 Task: Add an event with the title Second Interview with IrvinI, date '2024/03/03', time 9:40 AM to 11:40 AMand add a description: Problem-Solving Activities aims to develop the problem-solving capabilities of your team members, enhance collaboration, and foster a culture of innovation within your organization. By immersing themselves in these activities, participants will gain valuable insights, strengthen their problem-solving skills, and develop a shared sense of purpose and accomplishment., put the event into Green category . Add location for the event as: 123 Santorini Beaches, Santorini, Greece, logged in from the account softage.10@softage.netand send the event invitation to softage.8@softage.net and softage.9@softage.net. Set a reminder for the event 1 hour before
Action: Mouse moved to (87, 117)
Screenshot: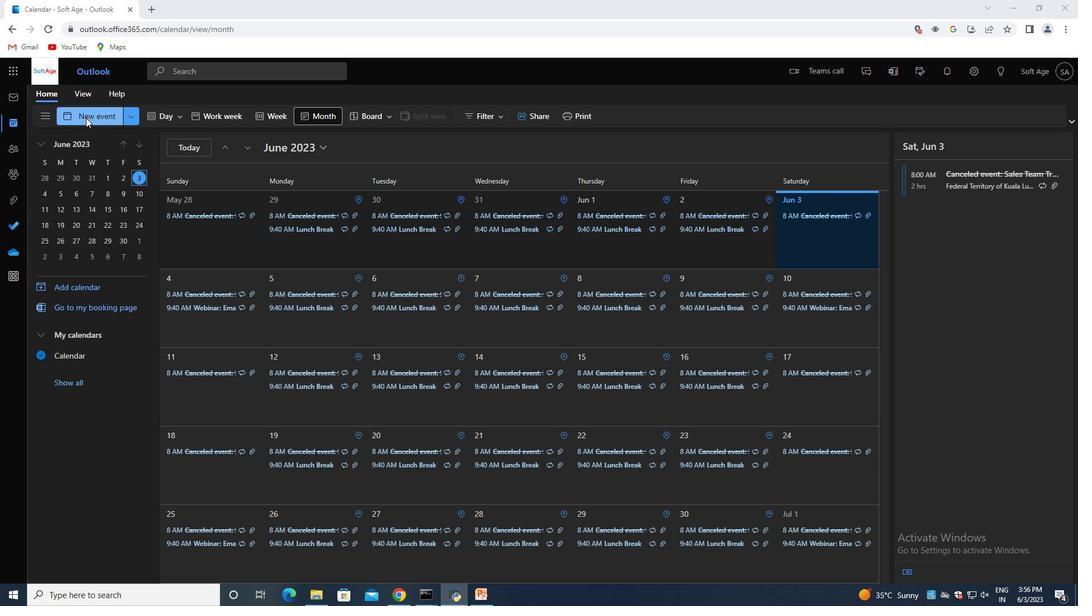 
Action: Mouse pressed left at (87, 117)
Screenshot: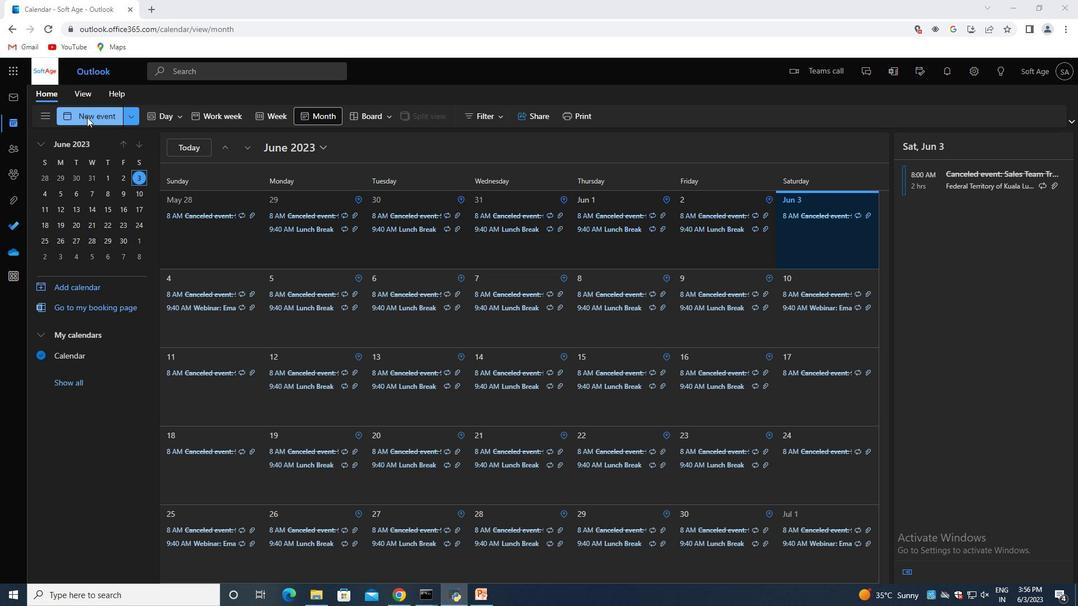 
Action: Mouse moved to (285, 184)
Screenshot: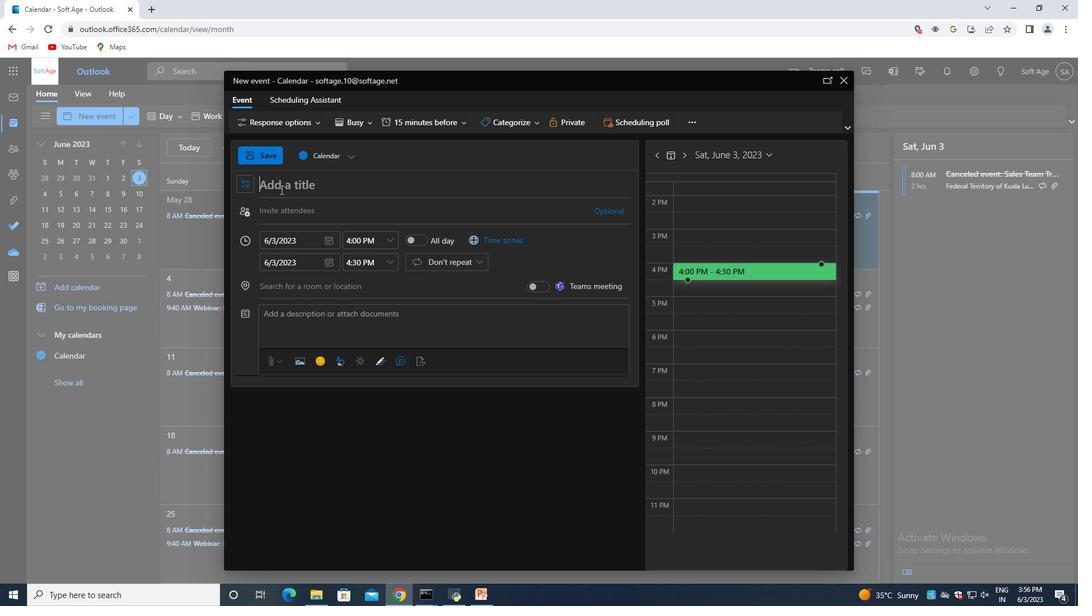 
Action: Mouse pressed left at (285, 184)
Screenshot: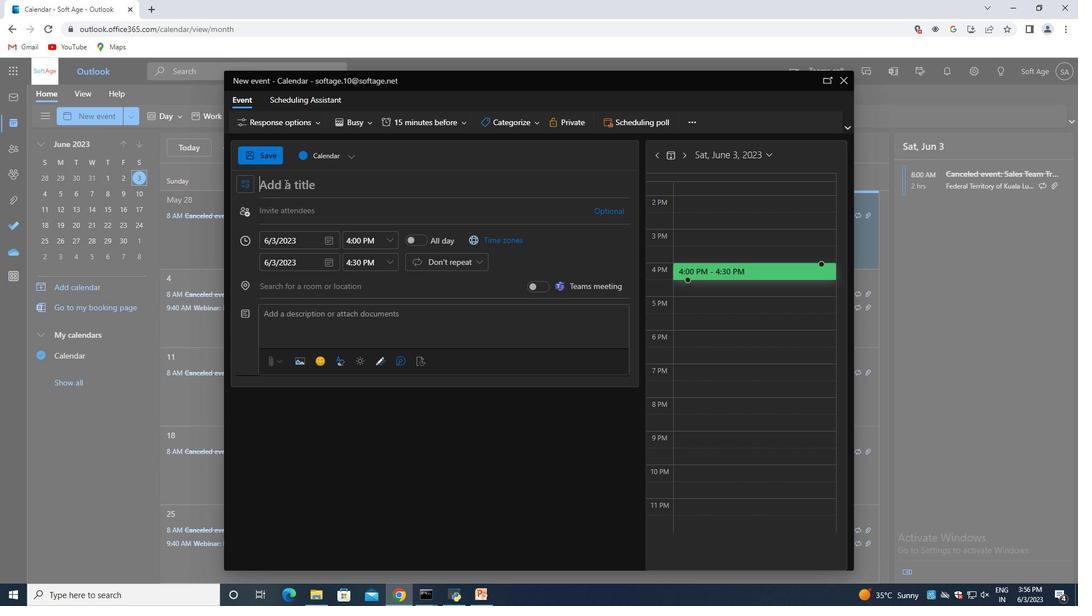 
Action: Key pressed <Key.shift>Second<Key.space><Key.shift>Interview<Key.space>with<Key.space><Key.shift><Key.shift><Key.shift><Key.shift><Key.shift>Irvinal,<Key.space><Key.backspace><Key.backspace>
Screenshot: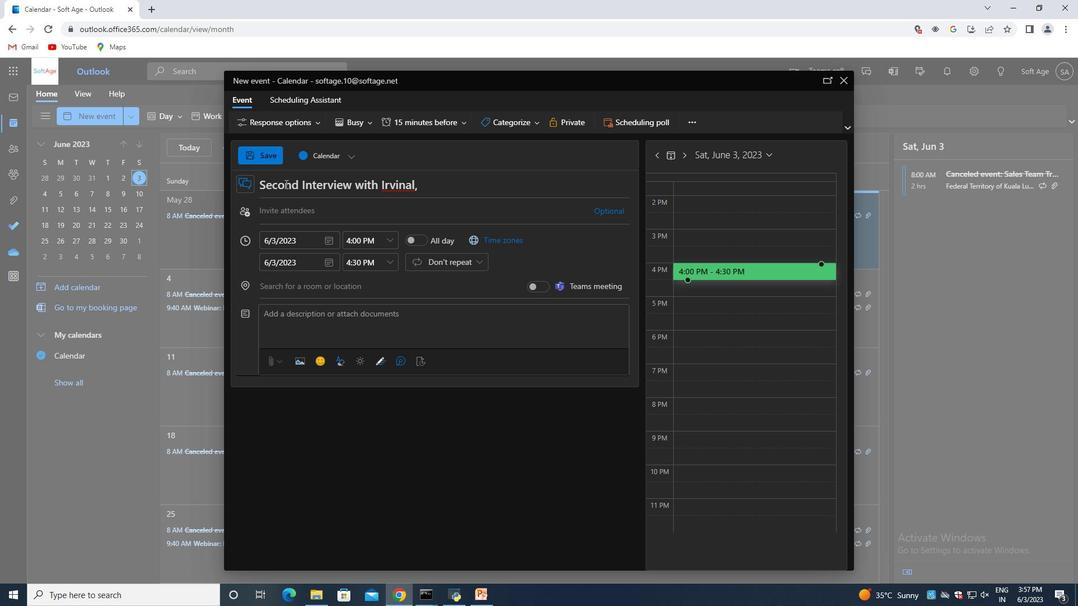 
Action: Mouse moved to (329, 239)
Screenshot: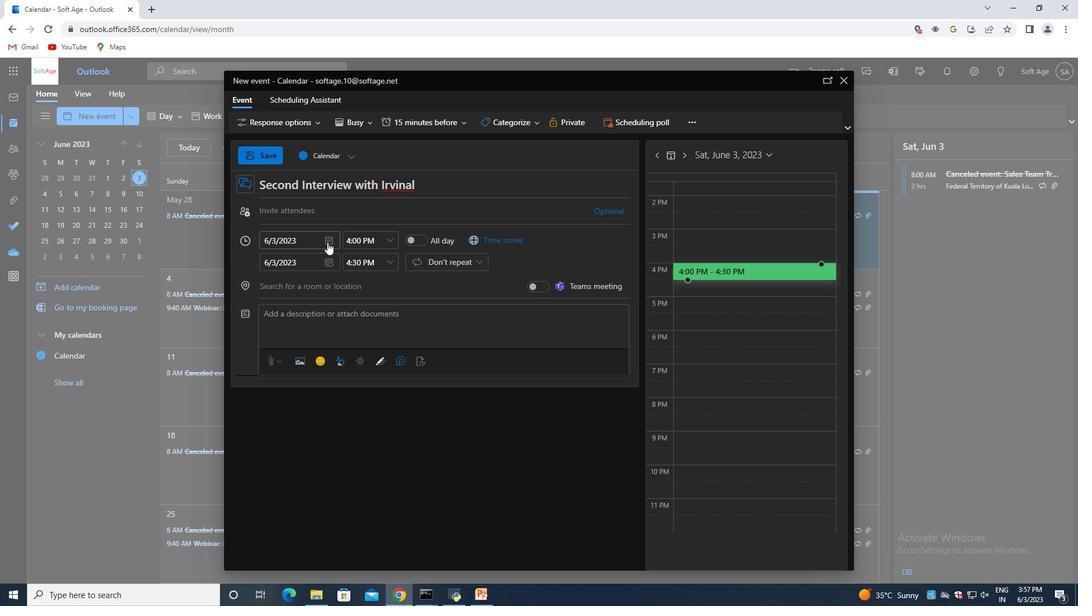 
Action: Mouse pressed left at (329, 239)
Screenshot: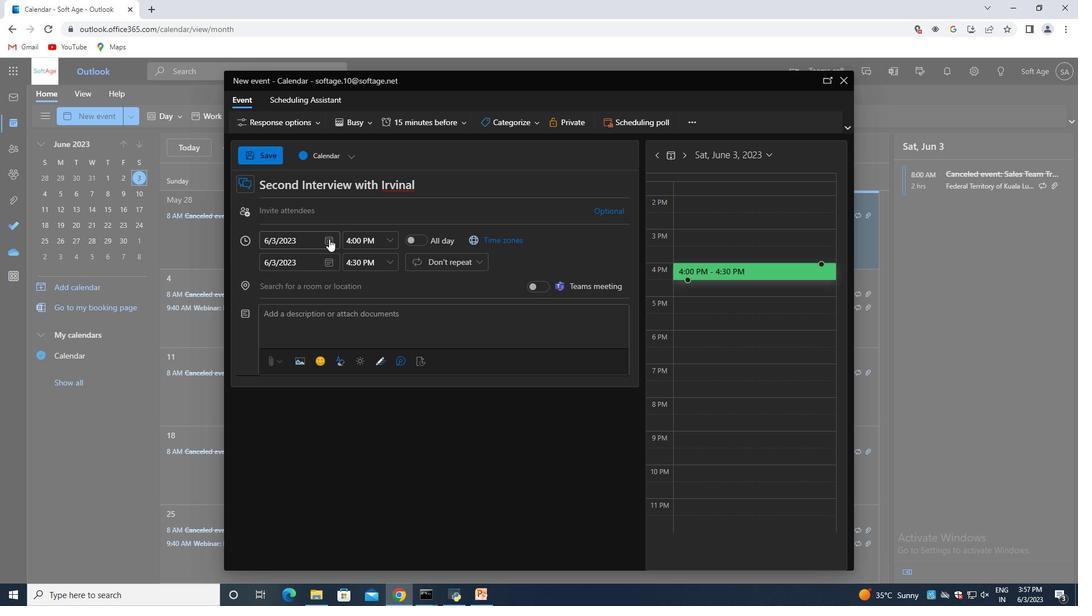 
Action: Mouse moved to (364, 265)
Screenshot: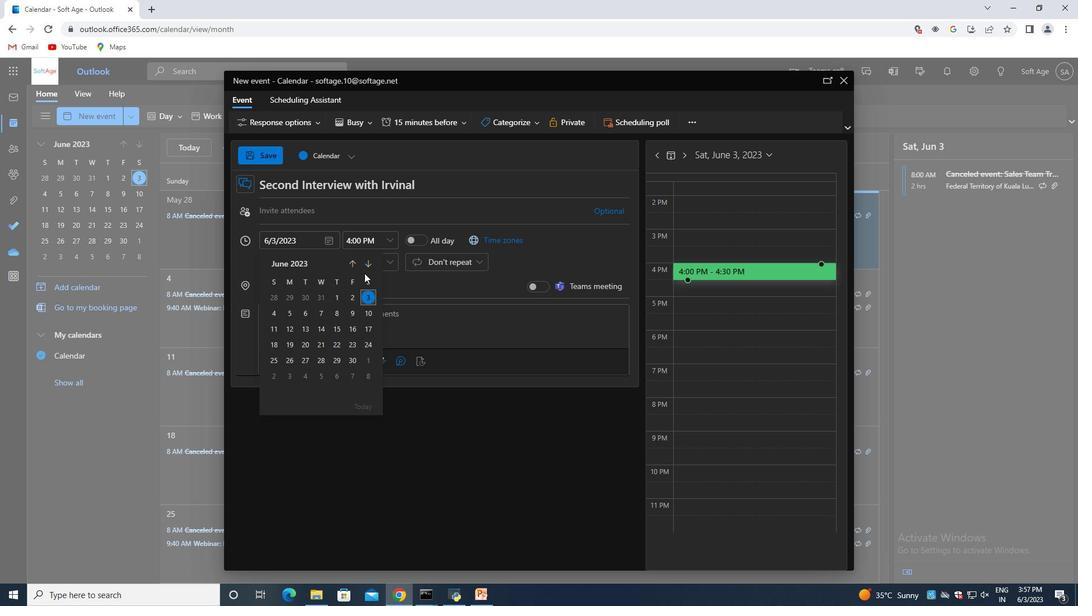 
Action: Mouse pressed left at (364, 265)
Screenshot: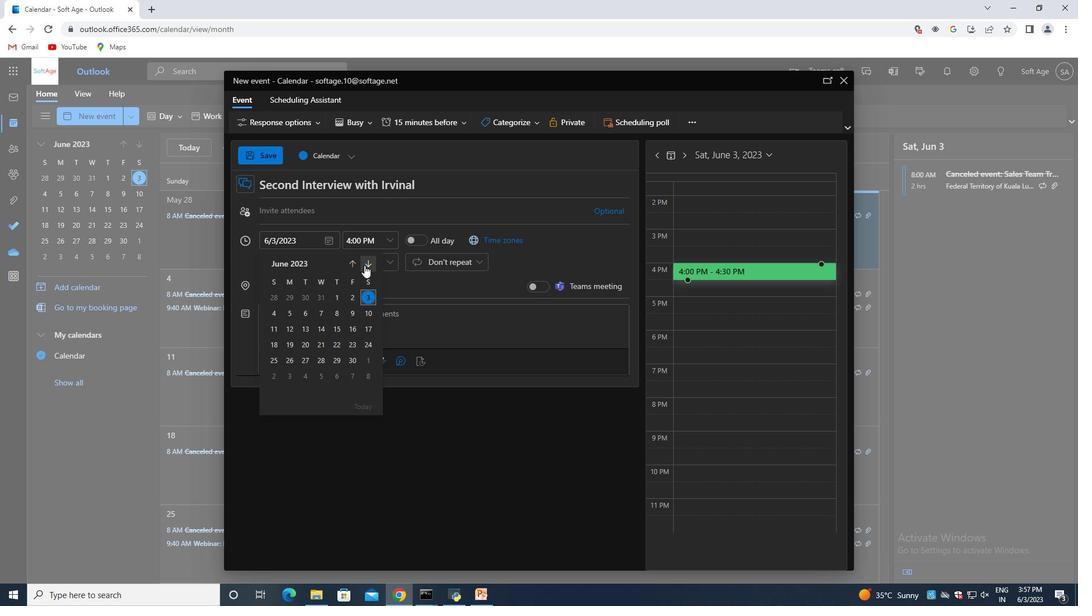 
Action: Mouse pressed left at (364, 265)
Screenshot: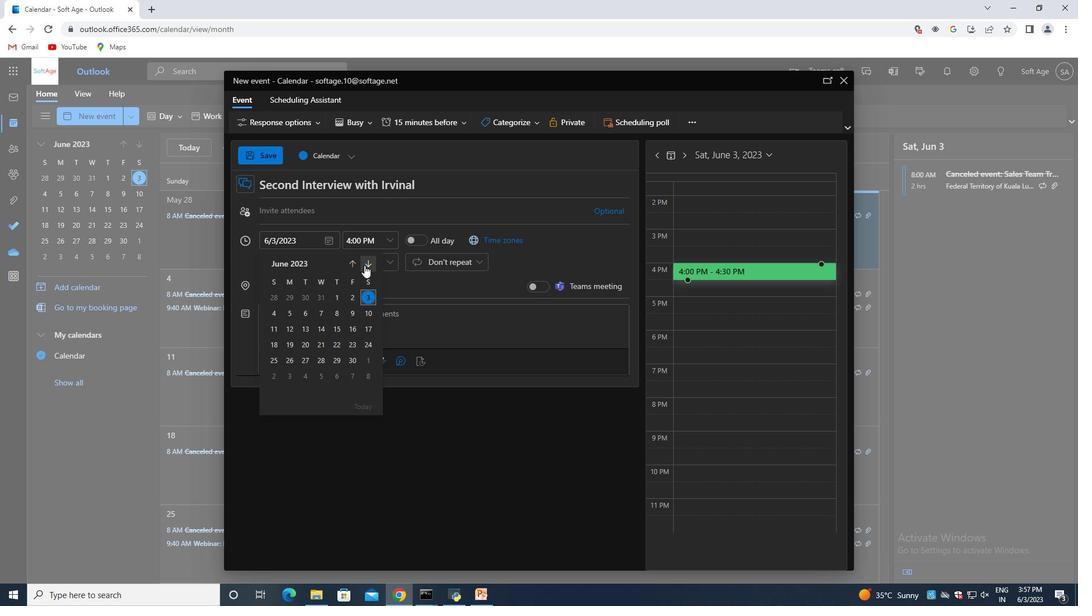 
Action: Mouse pressed left at (364, 265)
Screenshot: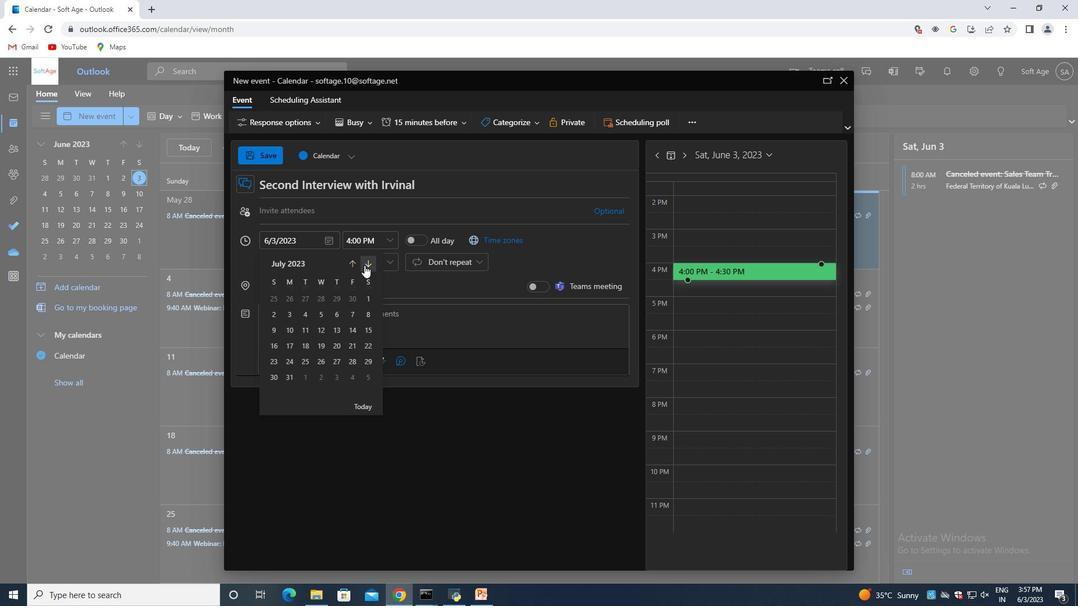 
Action: Mouse pressed left at (364, 265)
Screenshot: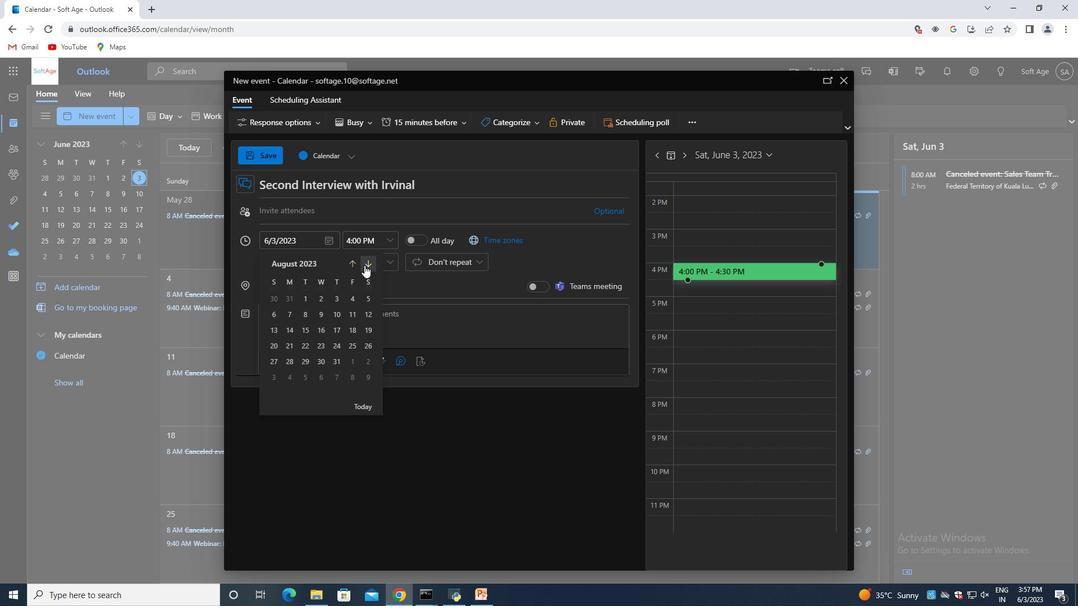 
Action: Mouse pressed left at (364, 265)
Screenshot: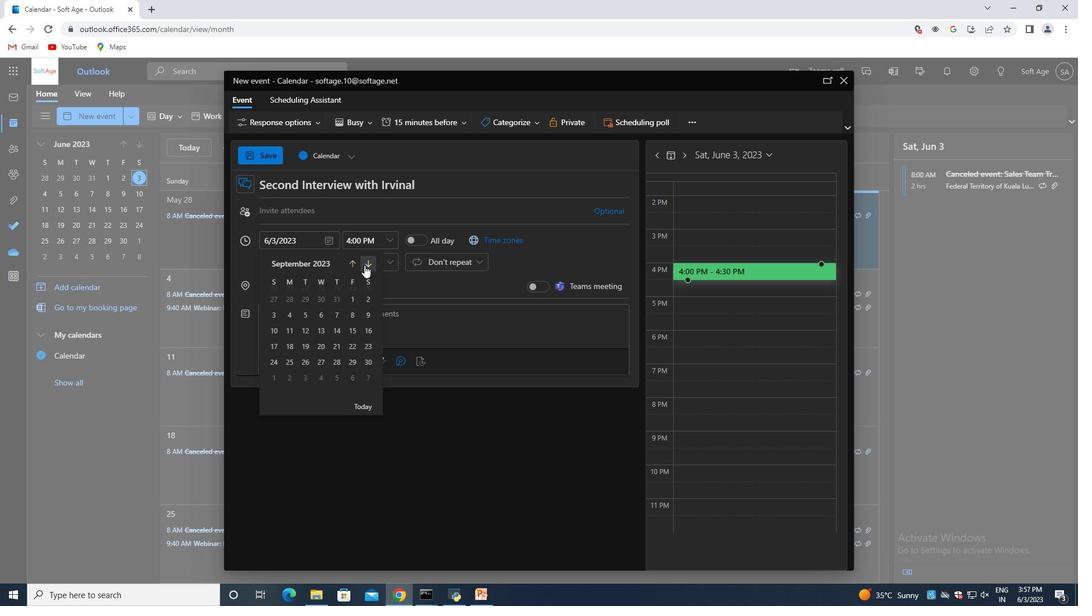 
Action: Mouse pressed left at (364, 265)
Screenshot: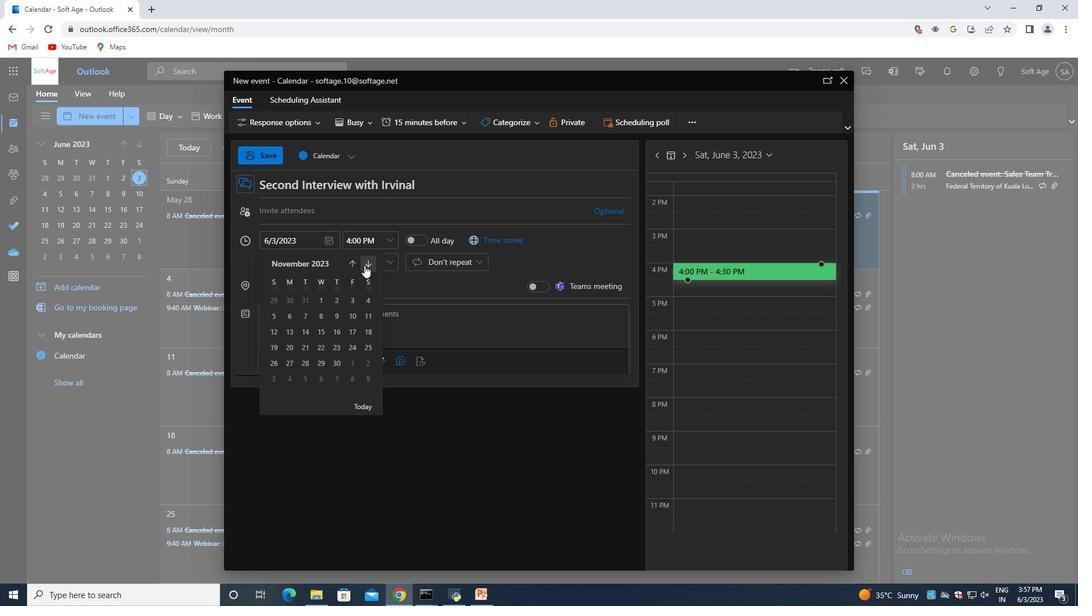 
Action: Mouse pressed left at (364, 265)
Screenshot: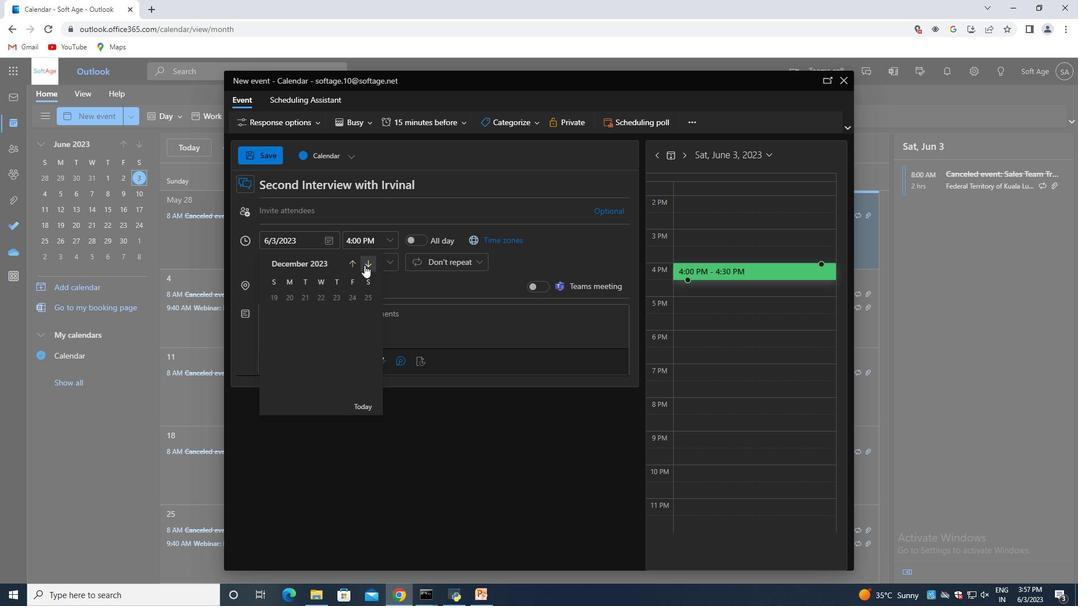 
Action: Mouse pressed left at (364, 265)
Screenshot: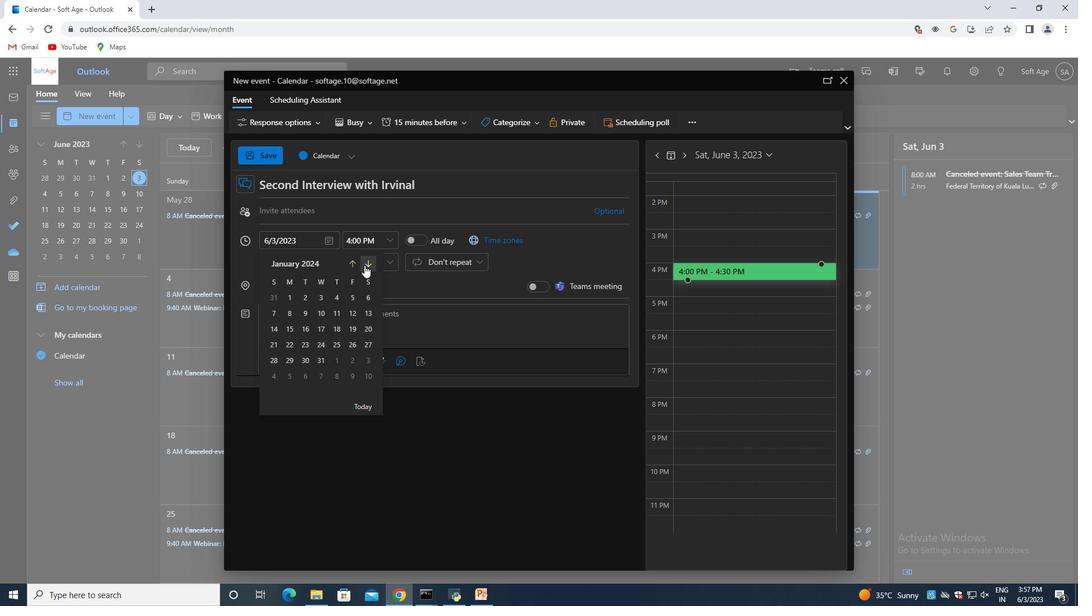 
Action: Mouse pressed left at (364, 265)
Screenshot: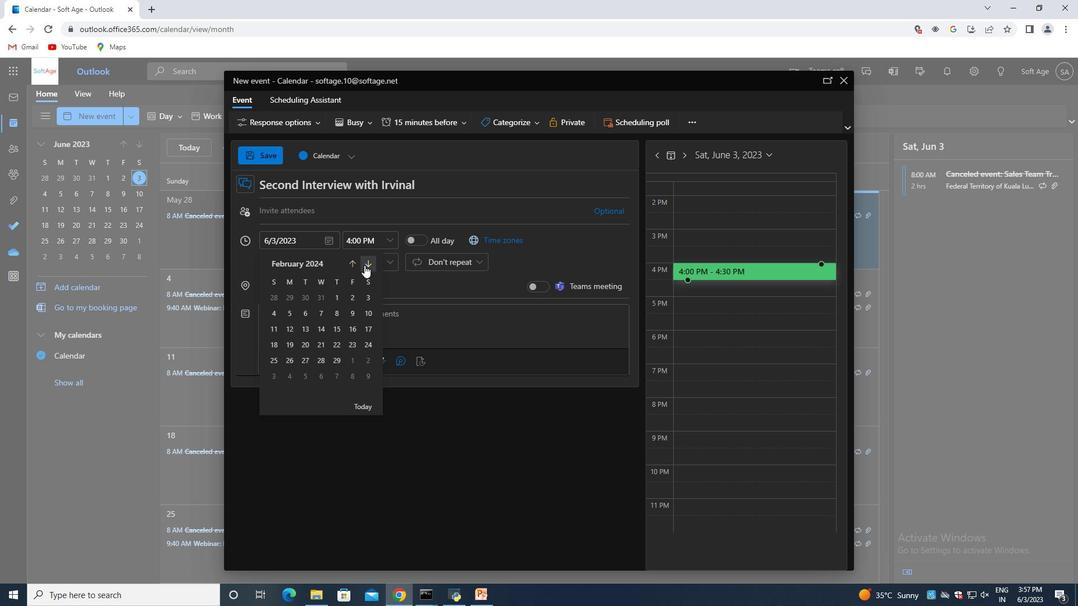 
Action: Mouse moved to (270, 312)
Screenshot: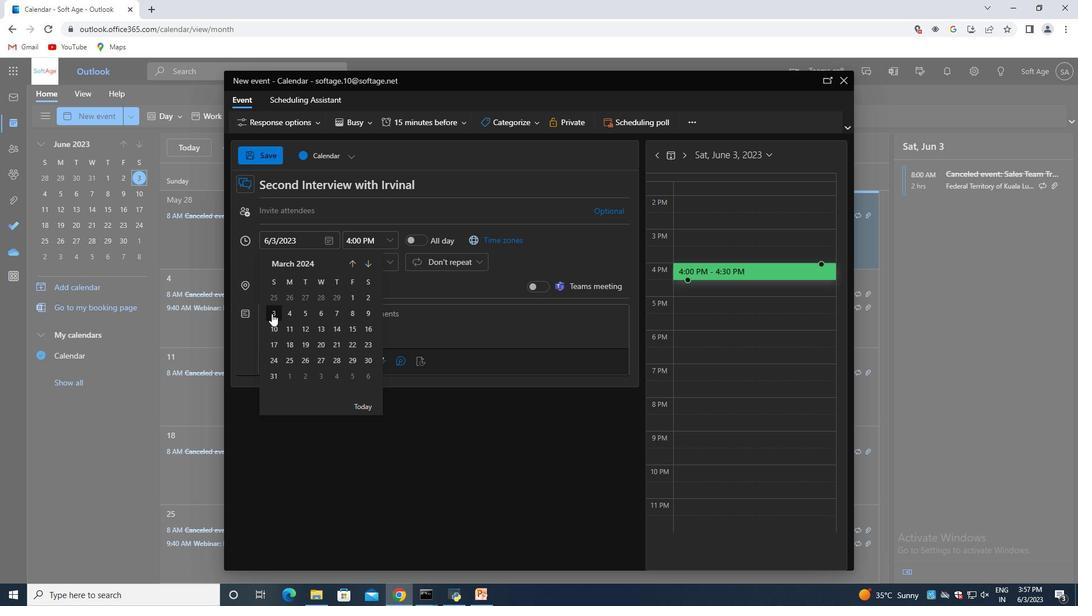 
Action: Mouse pressed left at (270, 312)
Screenshot: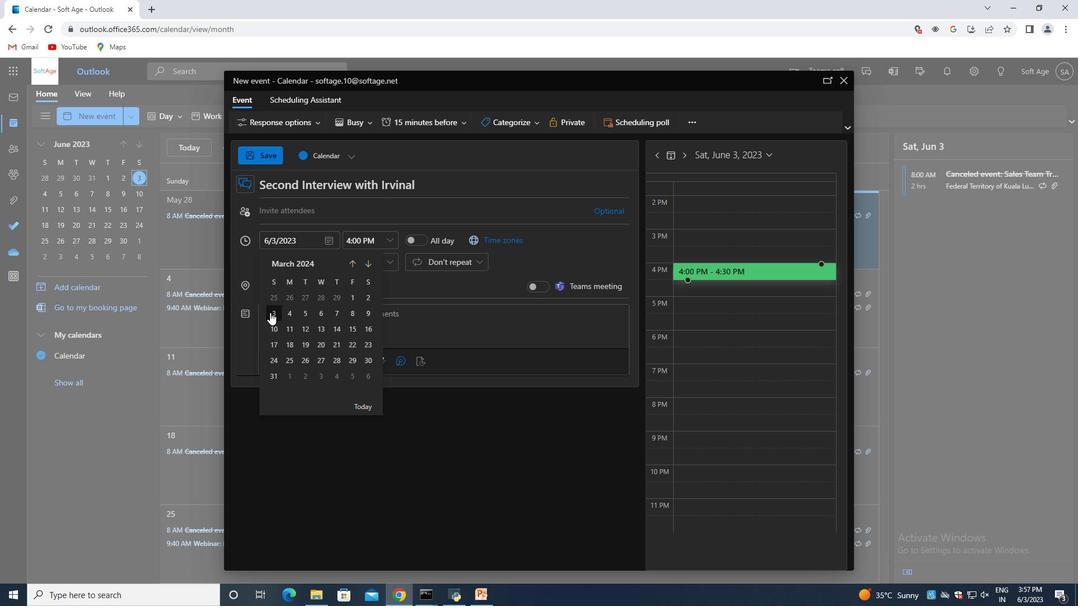 
Action: Mouse moved to (392, 240)
Screenshot: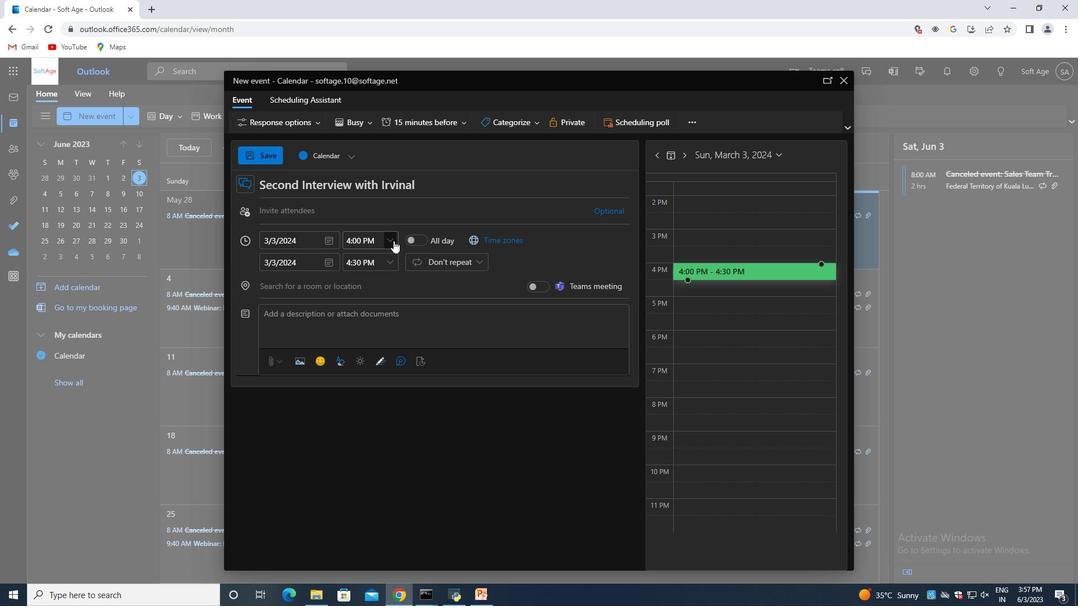 
Action: Mouse pressed left at (392, 240)
Screenshot: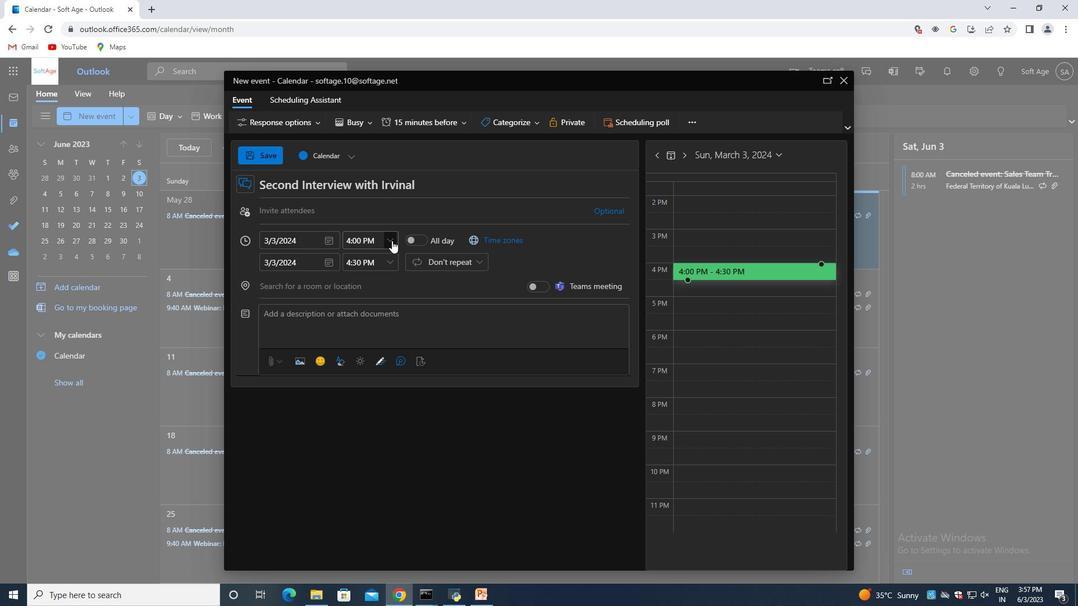 
Action: Mouse moved to (377, 272)
Screenshot: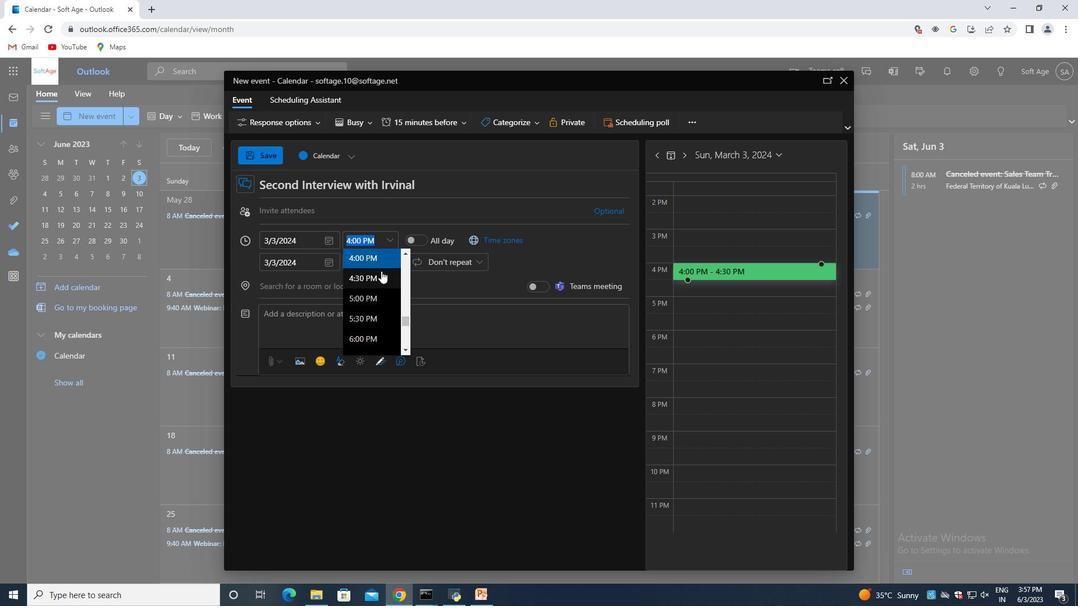 
Action: Mouse scrolled (377, 273) with delta (0, 0)
Screenshot: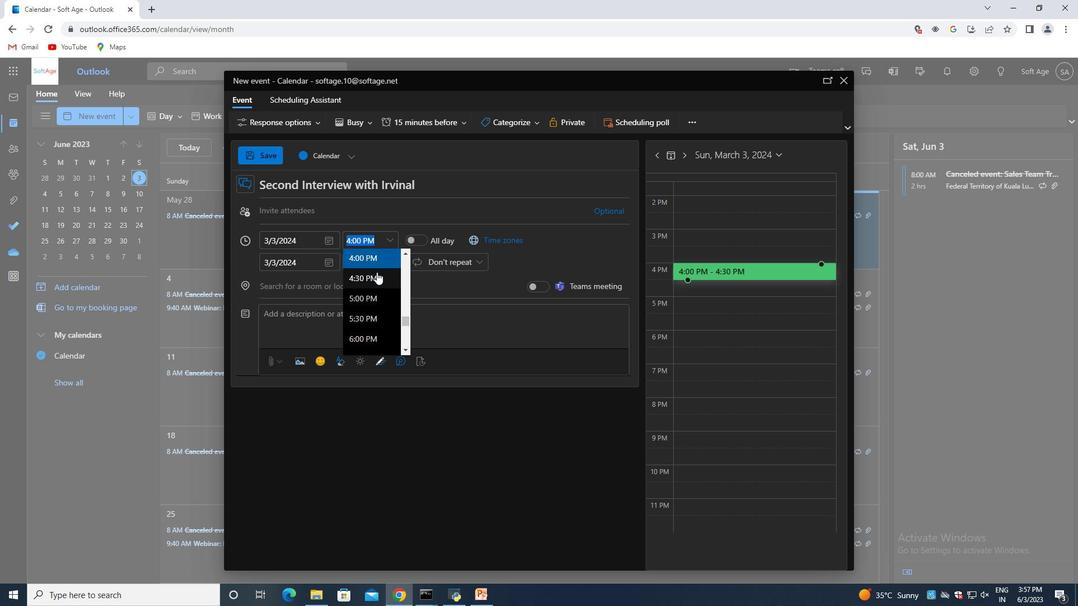 
Action: Mouse scrolled (377, 273) with delta (0, 0)
Screenshot: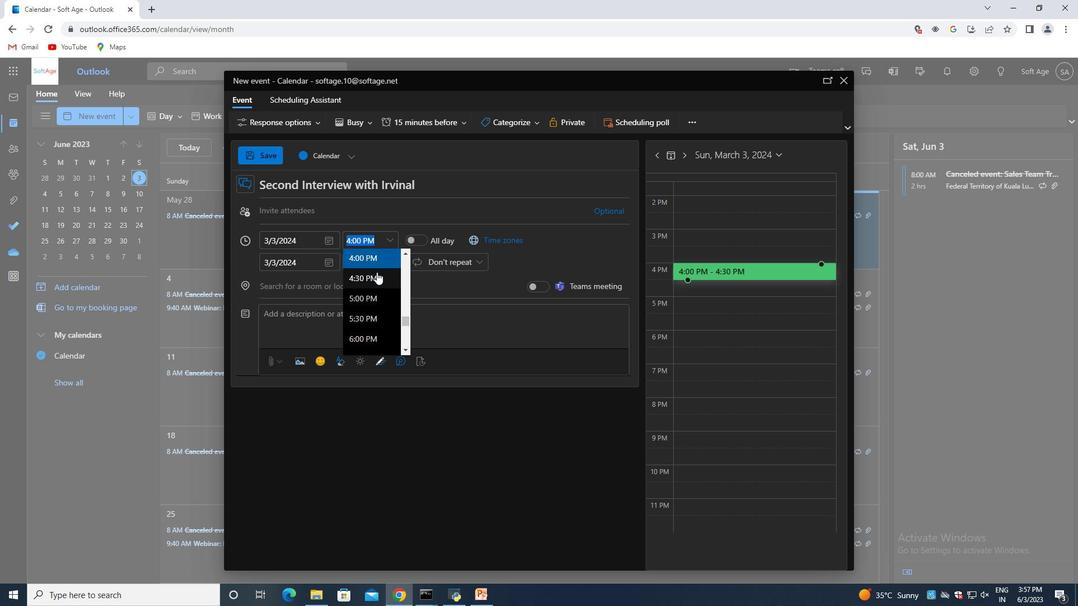
Action: Mouse scrolled (377, 273) with delta (0, 0)
Screenshot: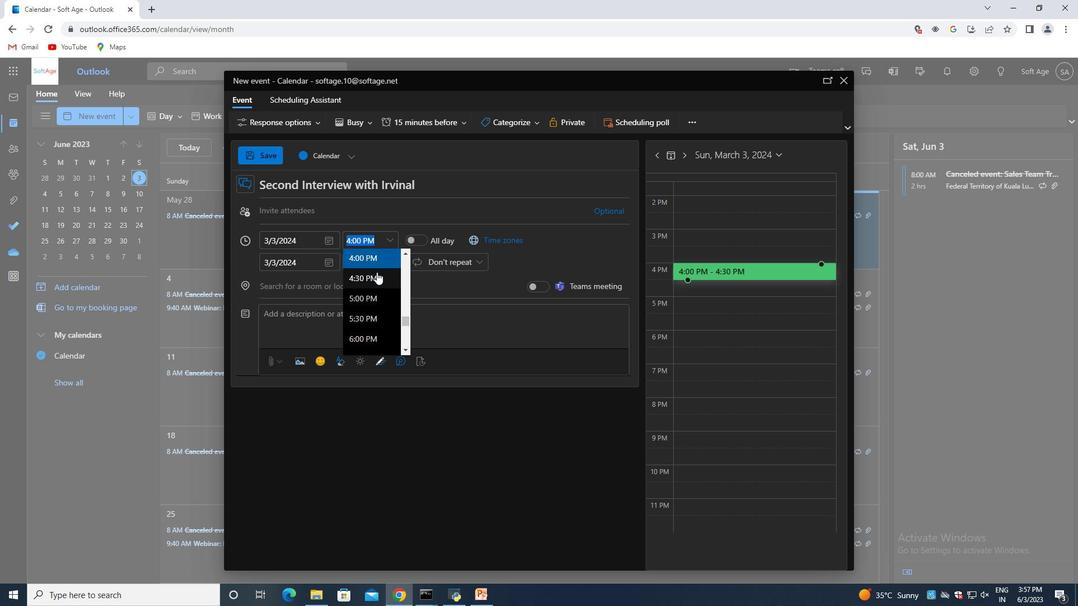 
Action: Mouse scrolled (377, 273) with delta (0, 0)
Screenshot: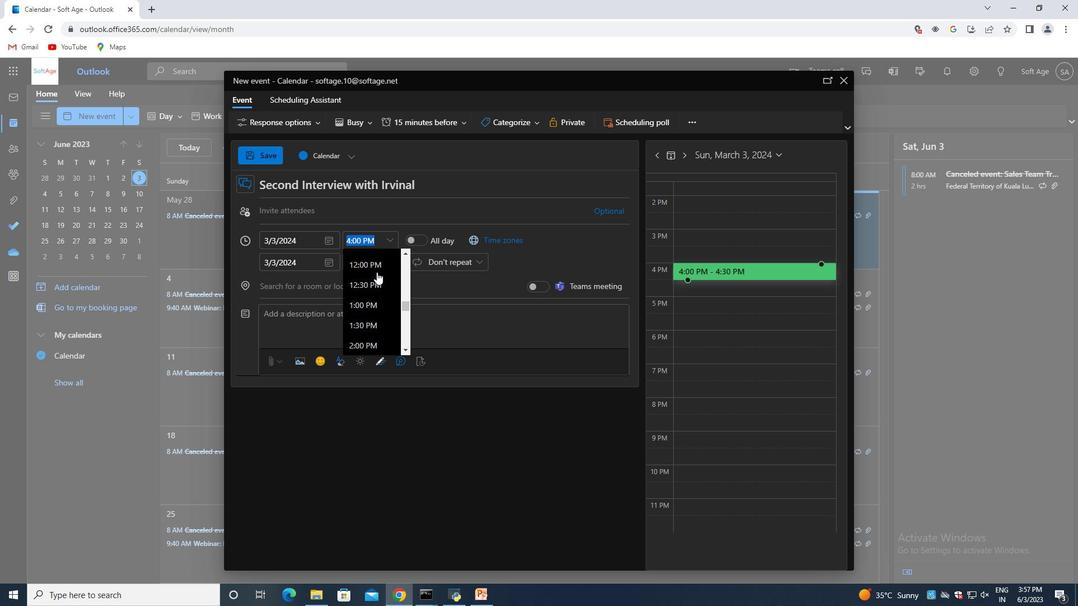 
Action: Mouse scrolled (377, 273) with delta (0, 0)
Screenshot: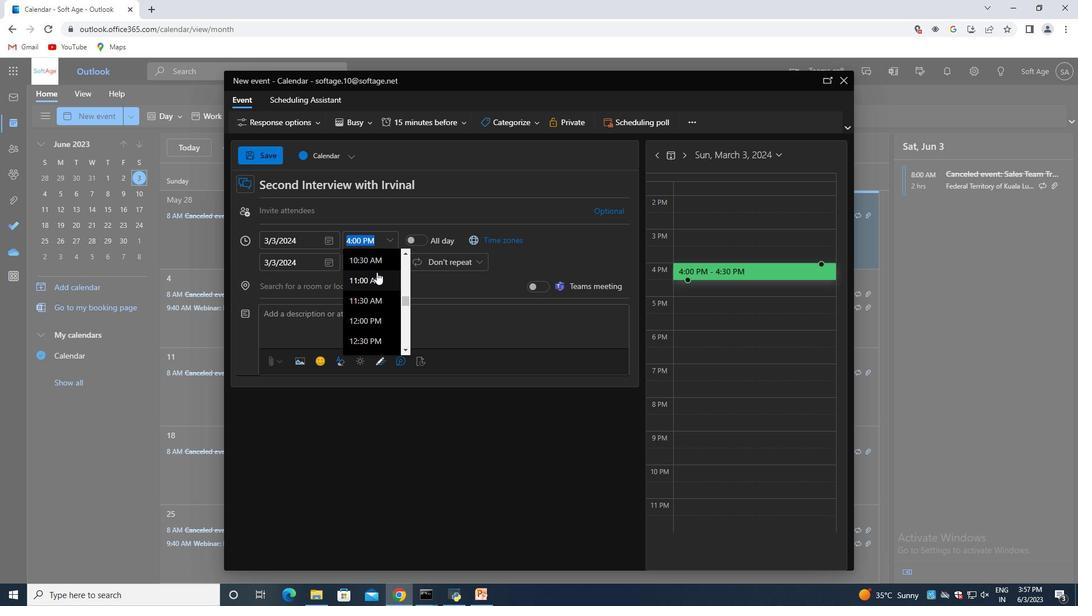 
Action: Mouse scrolled (377, 273) with delta (0, 0)
Screenshot: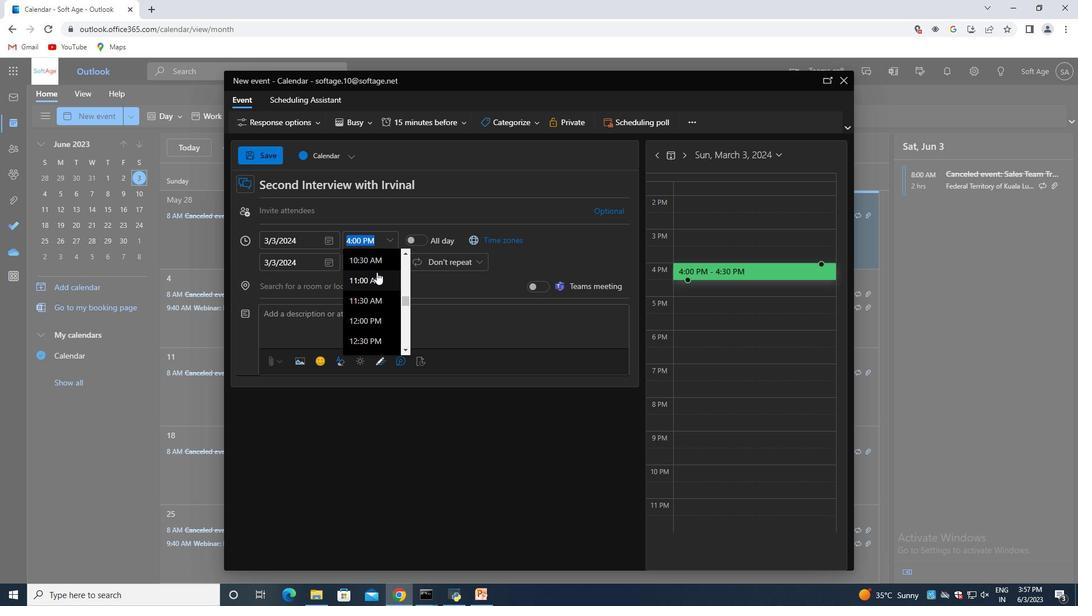 
Action: Mouse moved to (364, 333)
Screenshot: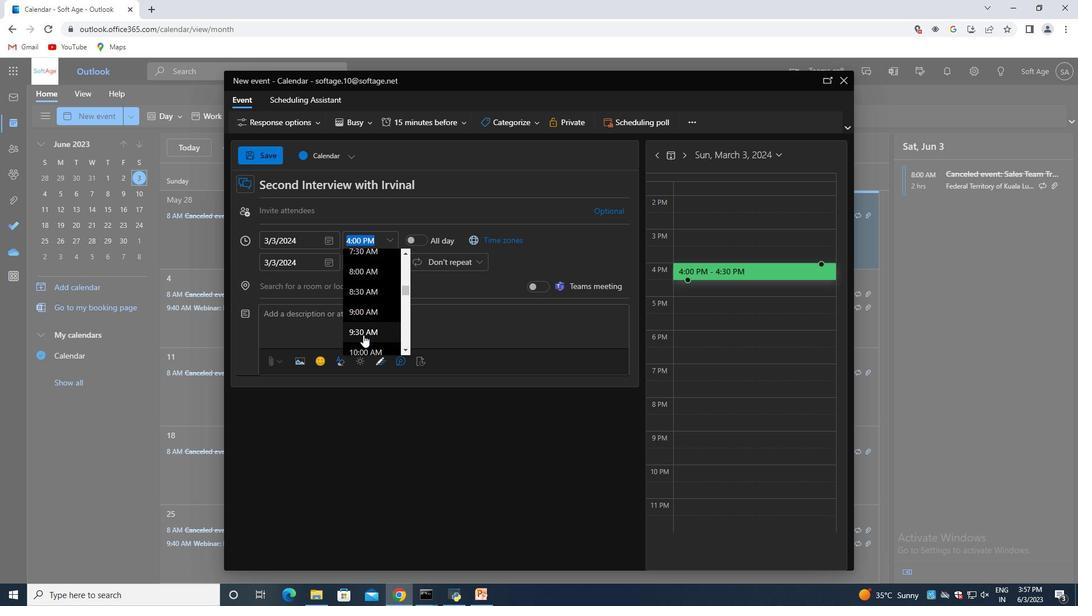 
Action: Mouse pressed left at (364, 333)
Screenshot: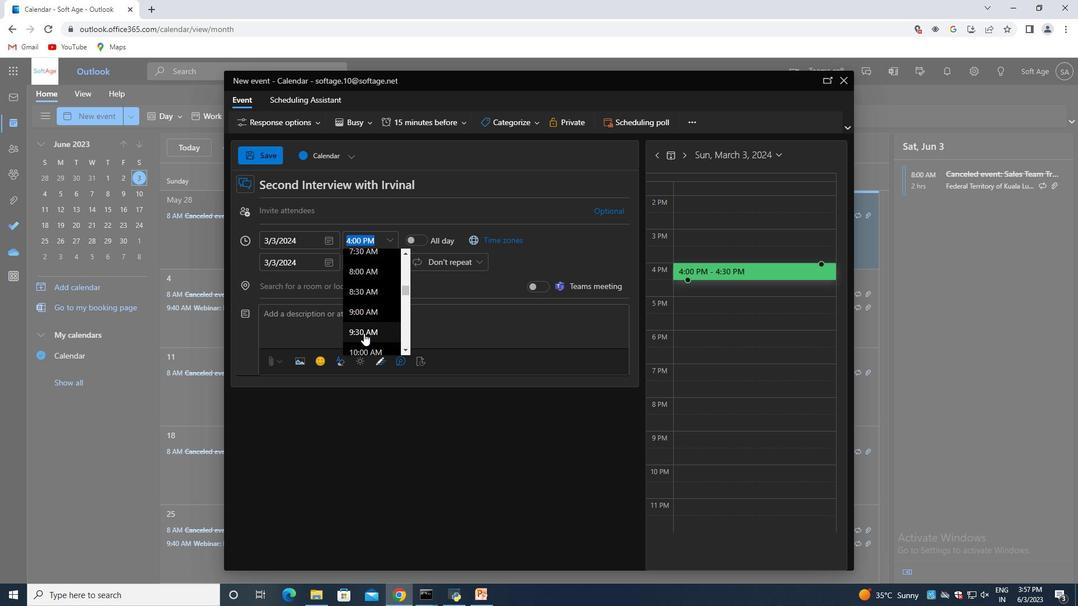 
Action: Mouse moved to (356, 238)
Screenshot: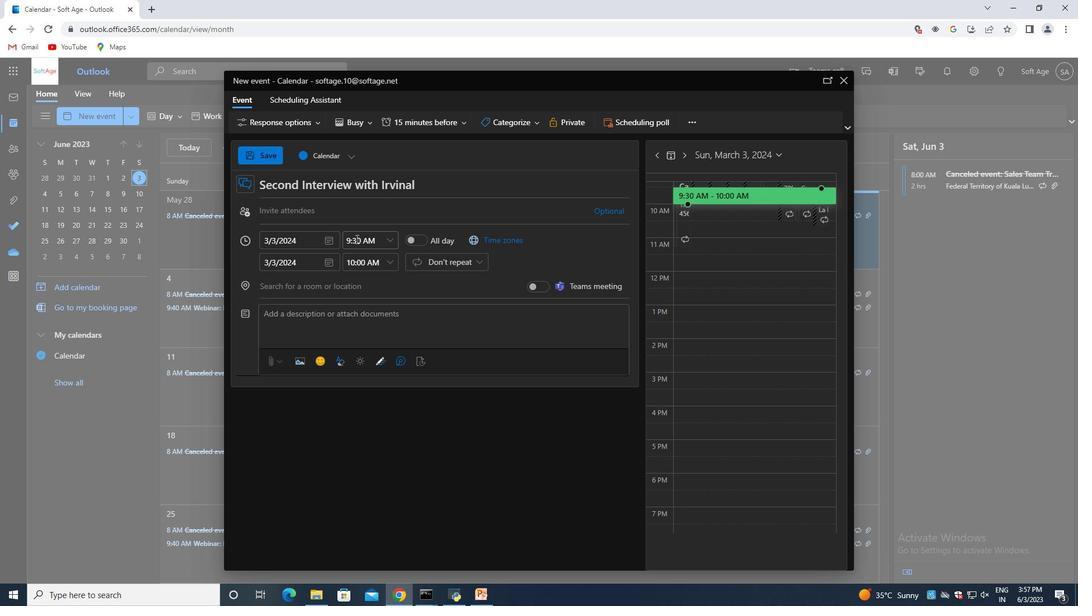 
Action: Mouse pressed left at (356, 238)
Screenshot: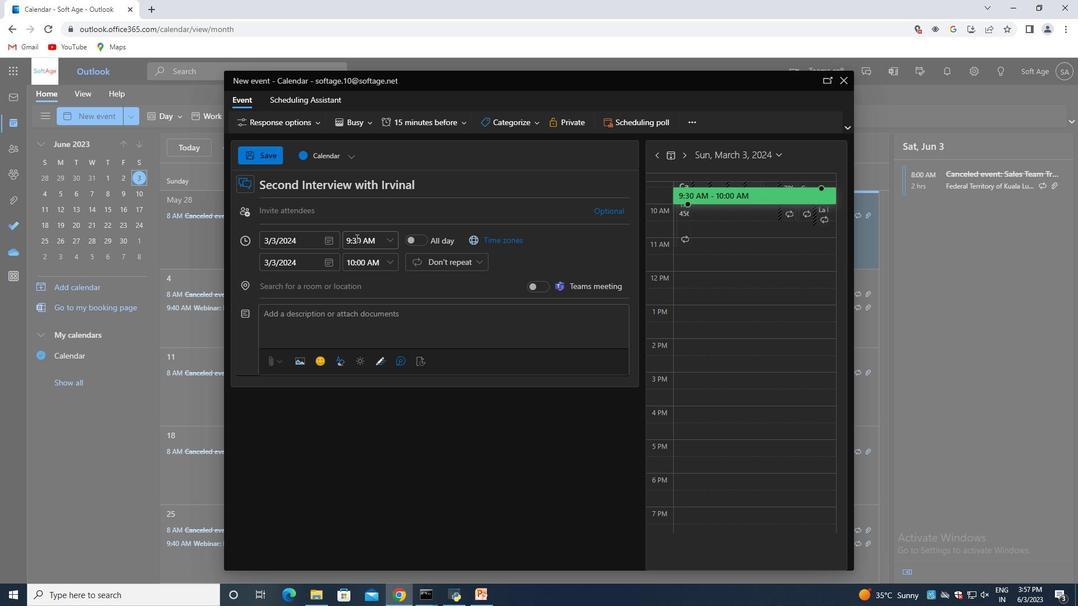 
Action: Mouse moved to (364, 266)
Screenshot: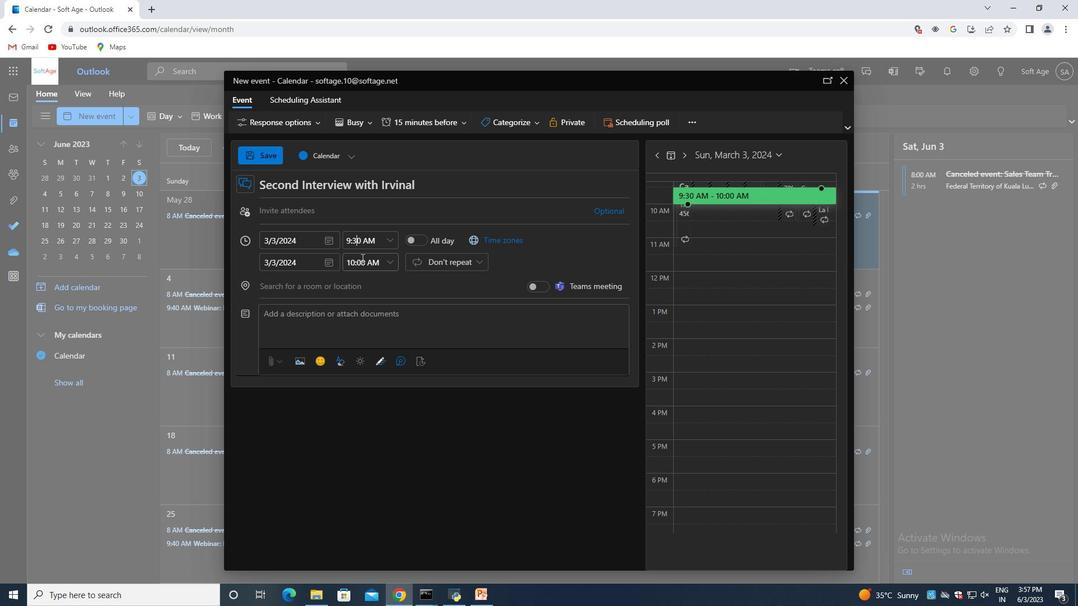 
Action: Key pressed <Key.backspace>4
Screenshot: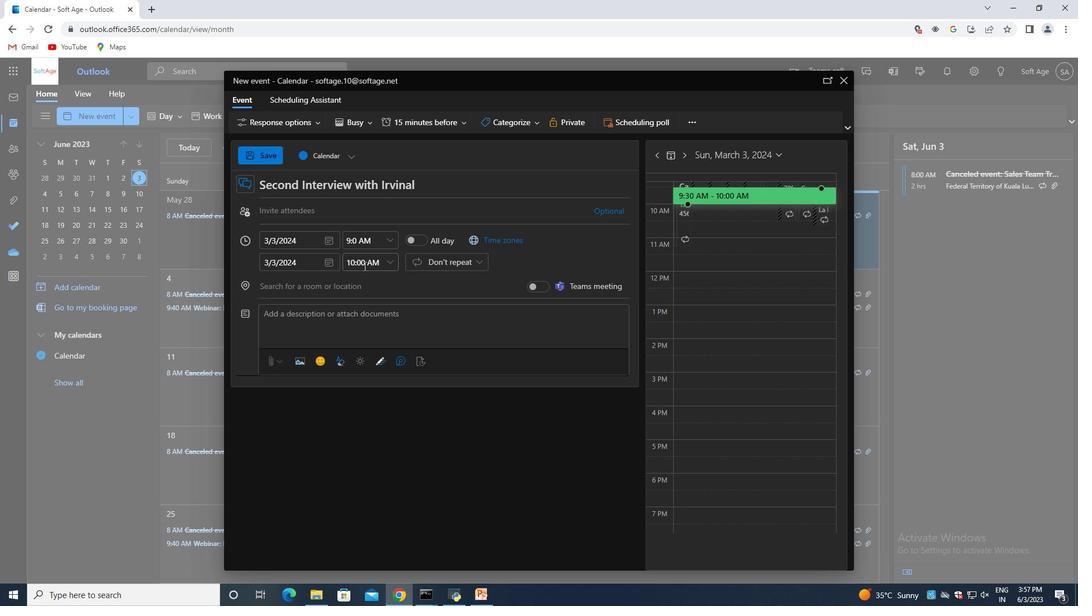 
Action: Mouse moved to (390, 266)
Screenshot: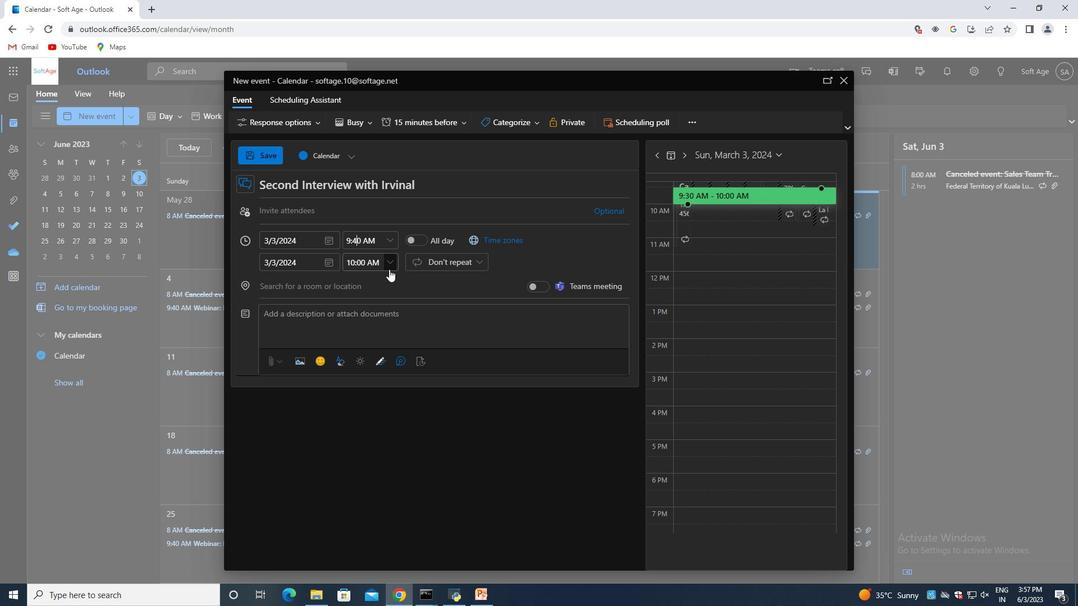 
Action: Mouse pressed left at (390, 266)
Screenshot: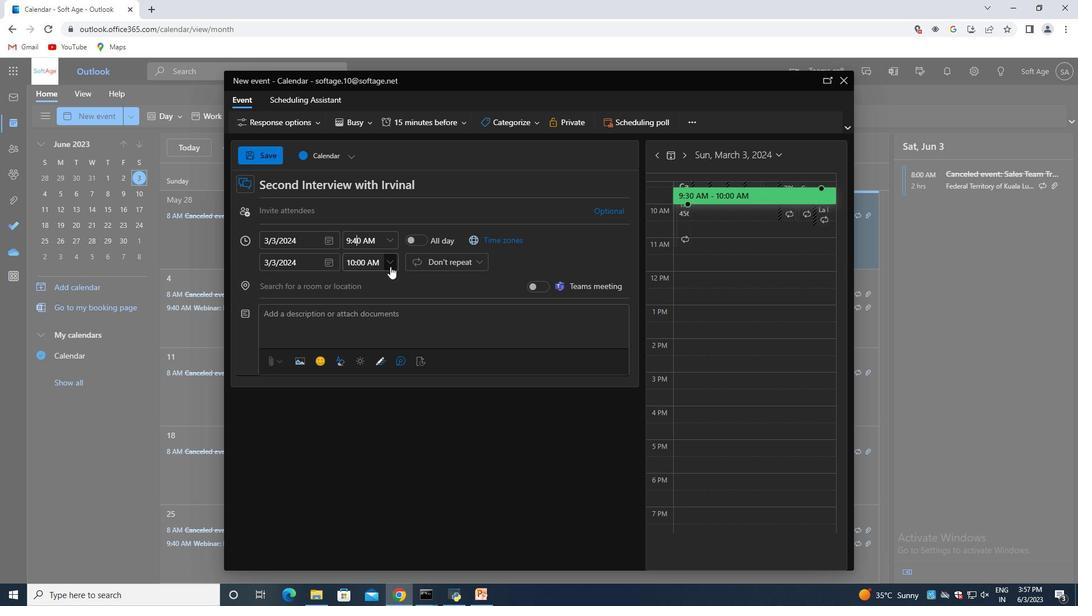 
Action: Mouse moved to (370, 340)
Screenshot: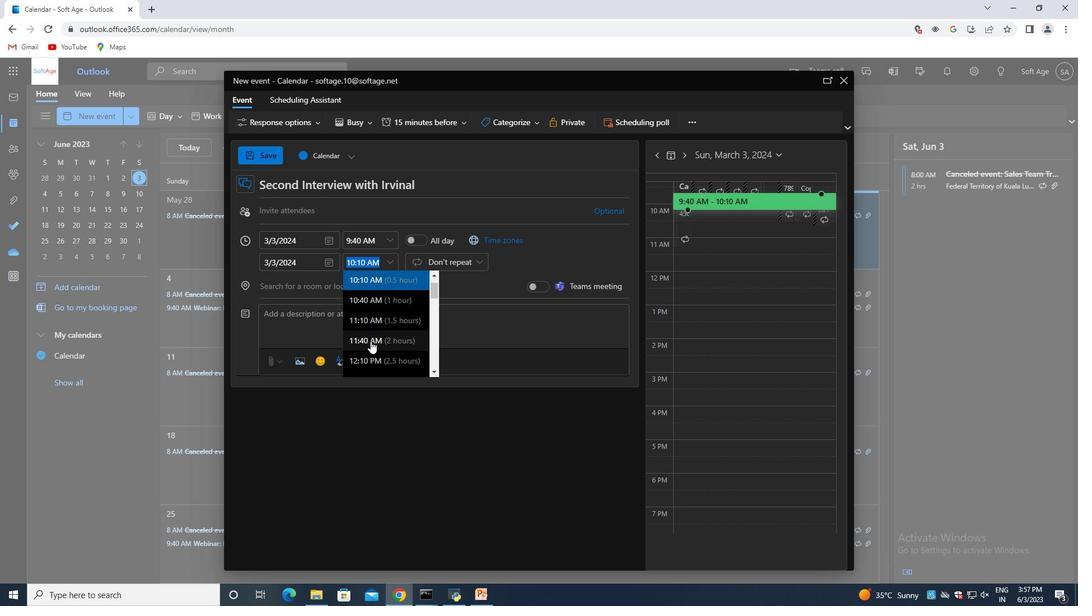 
Action: Mouse pressed left at (370, 340)
Screenshot: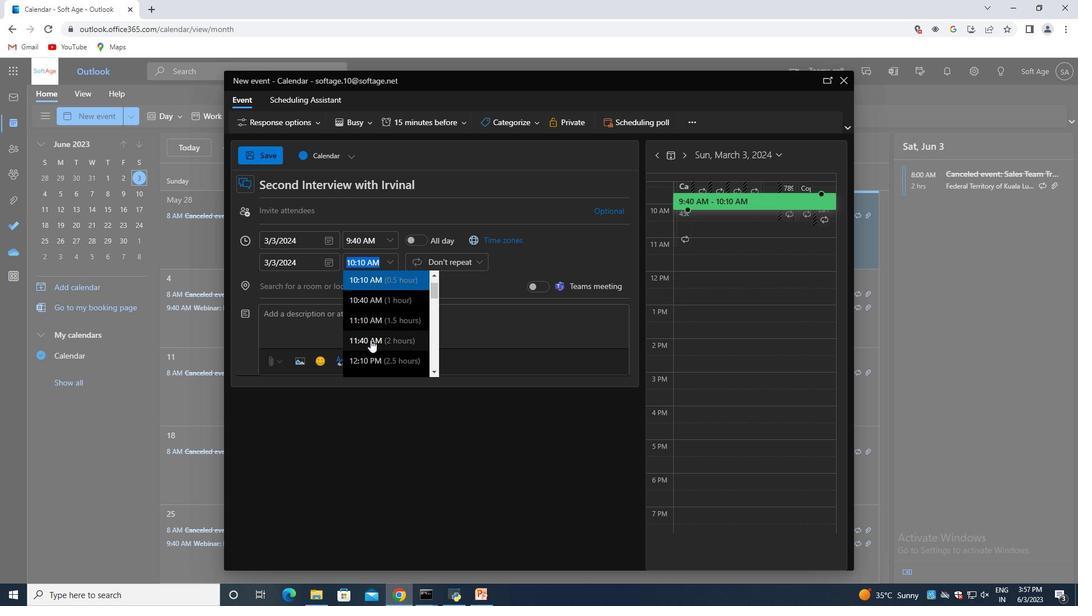 
Action: Mouse moved to (368, 314)
Screenshot: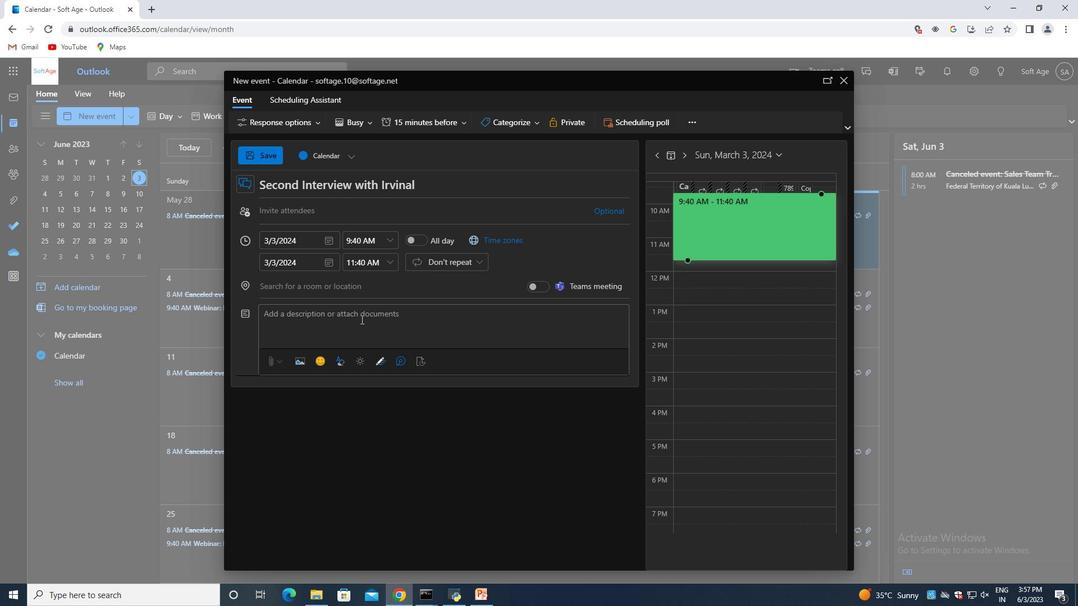 
Action: Mouse pressed left at (368, 314)
Screenshot: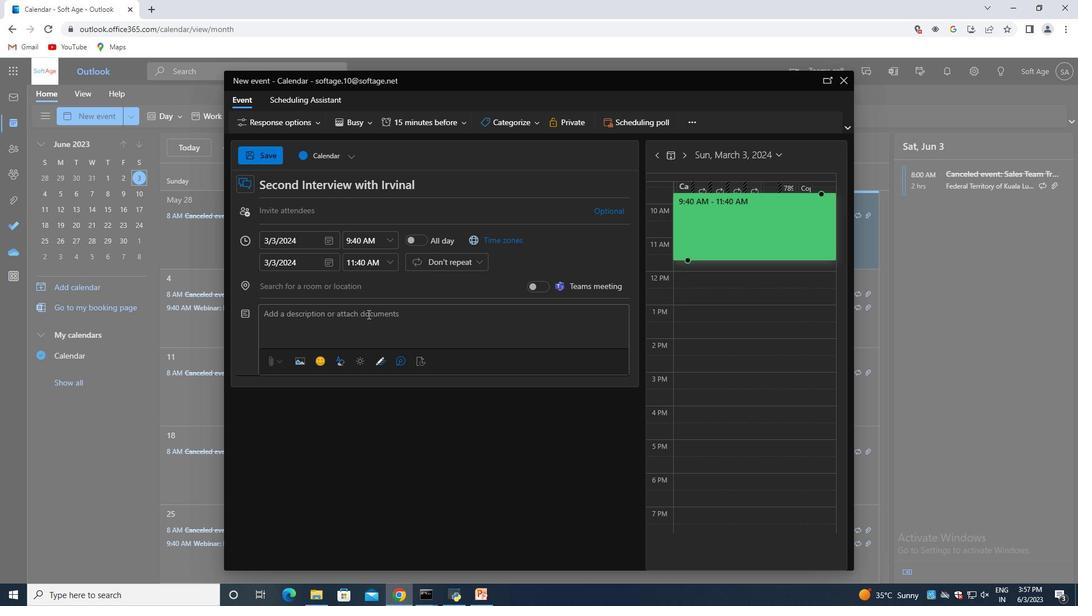 
Action: Key pressed <Key.shift>Problem-<Key.shift>Solving<Key.space><Key.shift>Activities<Key.space>aims<Key.space>to<Key.space>develop<Key.space>the<Key.space>problem-solving<Key.space>capabilities<Key.space>of<Key.space>t<Key.backspace>your<Key.space>team<Key.space>meme<Key.backspace>bers,<Key.space>enhance<Key.space>collaboration,<Key.space>and<Key.space>foster<Key.space>a<Key.space>culture<Key.space>of<Key.space>innovation<Key.space>within<Key.space>yopur<Key.space><Key.backspace><Key.backspace><Key.backspace><Key.backspace><Key.backspace><Key.backspace>your<Key.space>organization.<Key.space><Key.shift>By<Key.space>immersing<Key.space>themselves<Key.space>in<Key.space>these<Key.space>activities,<Key.space>participants<Key.space>will<Key.space>gain<Key.space>valuable<Key.space>insights,<Key.space>strengthen<Key.space>their<Key.space>problem-solving<Key.space>skills,<Key.space>and<Key.space>develop<Key.space>a<Key.space>shared<Key.space>sense<Key.space>ofpurpose<Key.space>and<Key.space>accomplishment
Screenshot: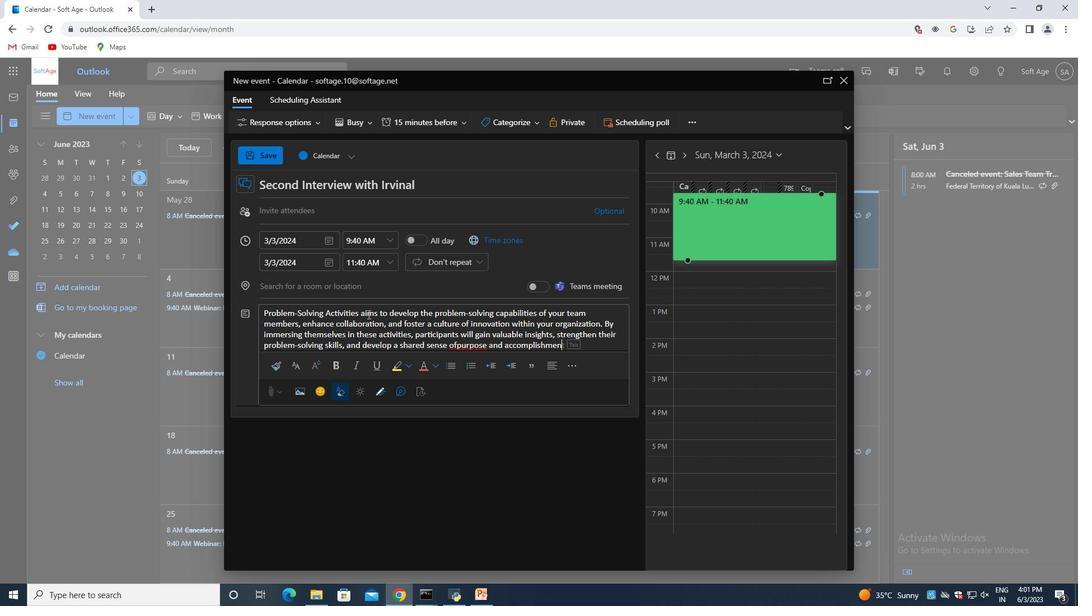 
Action: Mouse moved to (455, 345)
Screenshot: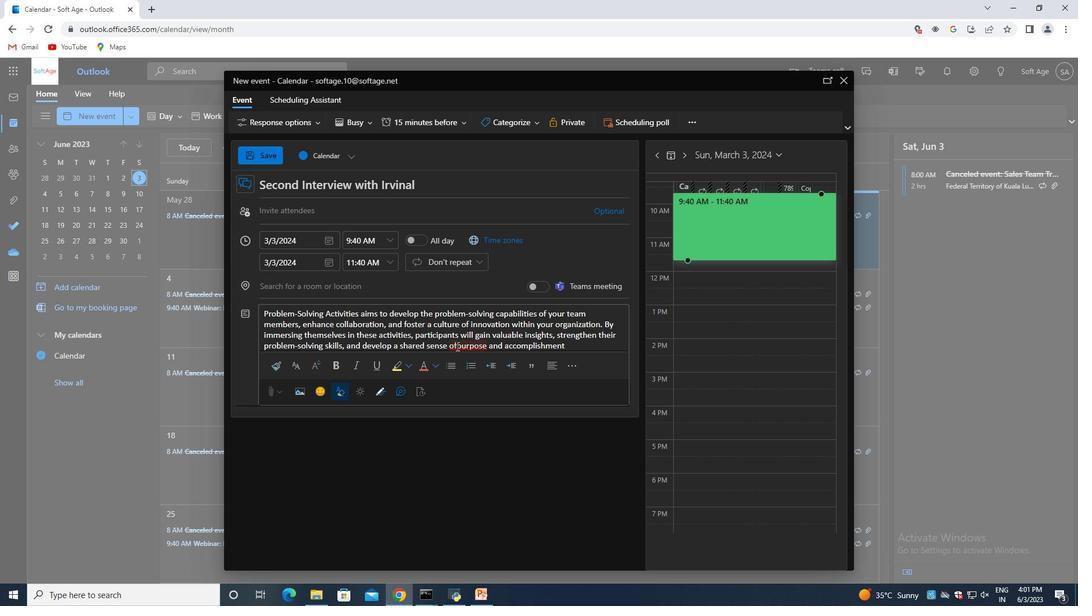 
Action: Mouse pressed left at (455, 345)
Screenshot: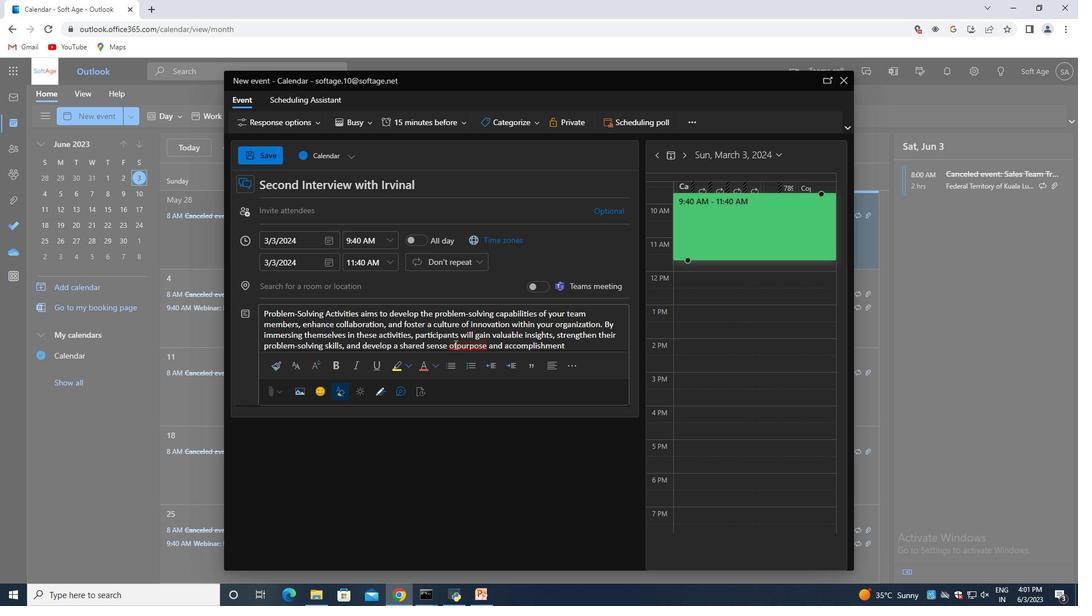 
Action: Mouse moved to (457, 347)
Screenshot: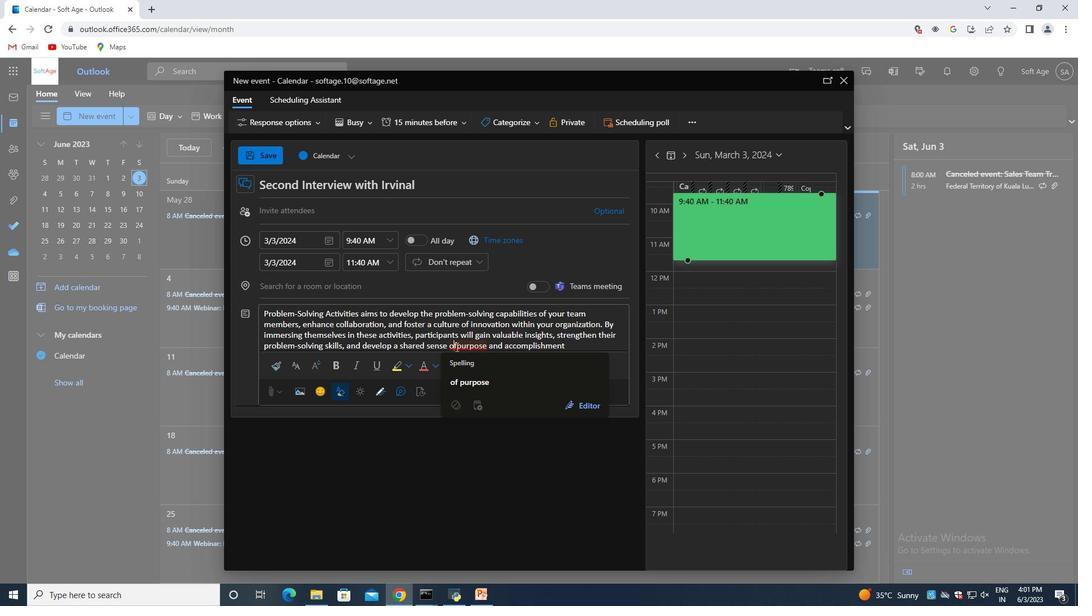 
Action: Mouse pressed left at (457, 347)
Screenshot: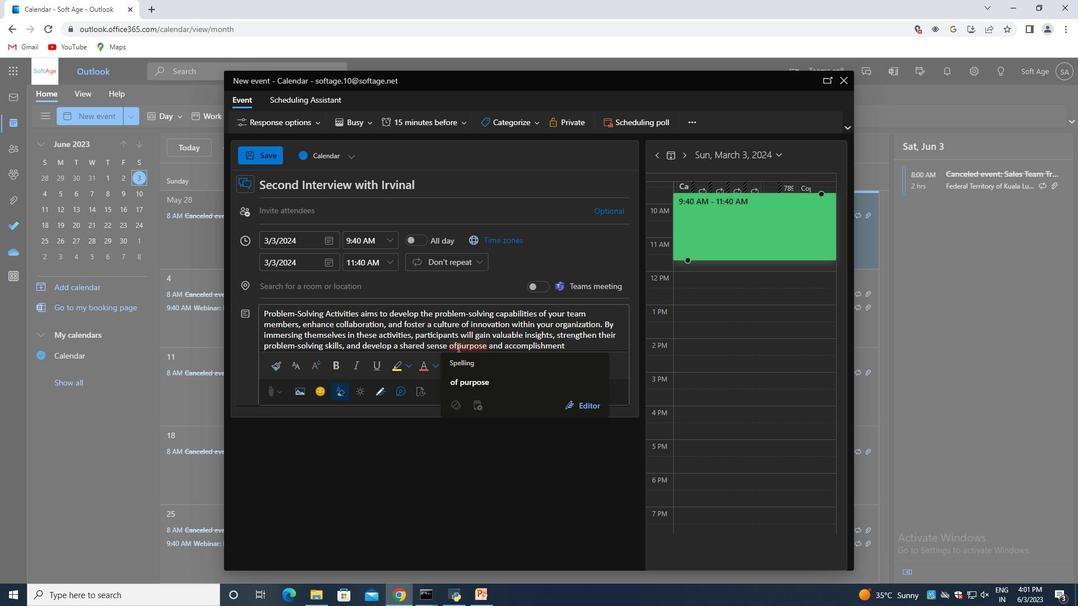 
Action: Key pressed <Key.space>
Screenshot: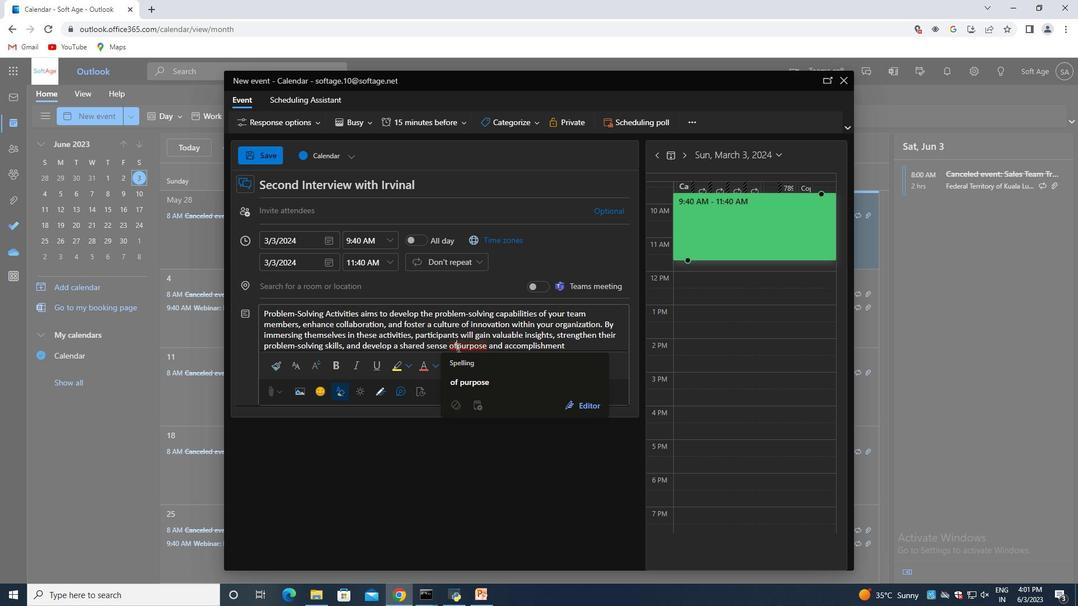 
Action: Mouse moved to (578, 344)
Screenshot: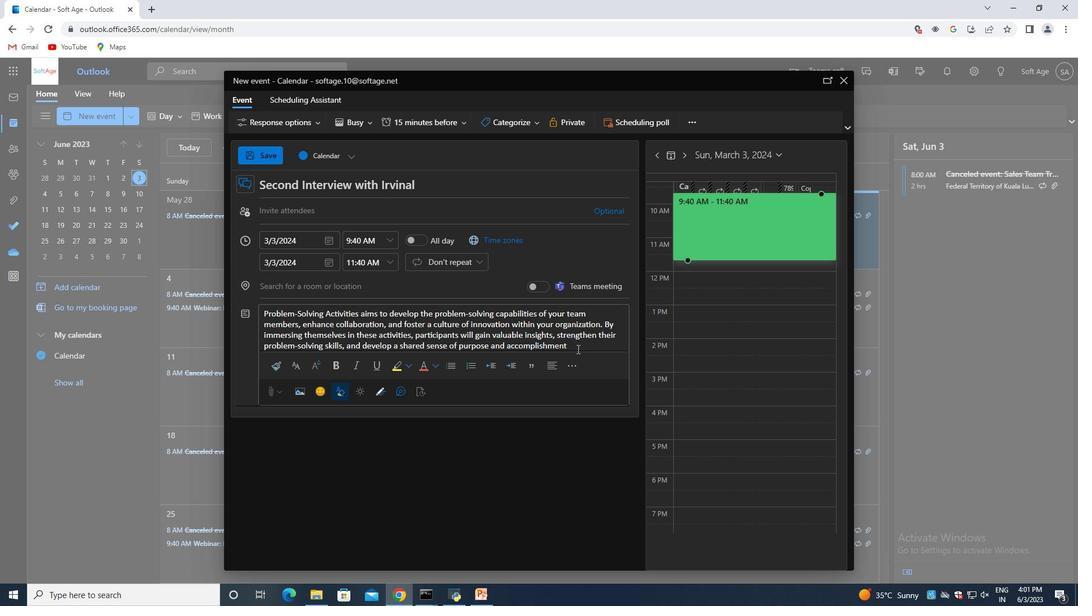 
Action: Mouse pressed left at (578, 344)
Screenshot: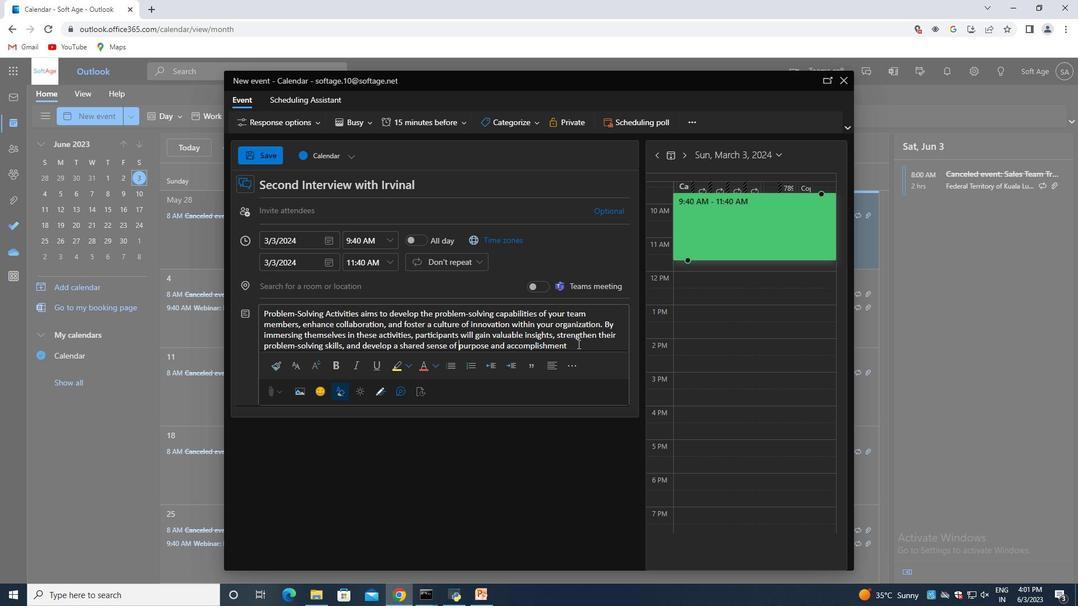 
Action: Mouse moved to (512, 118)
Screenshot: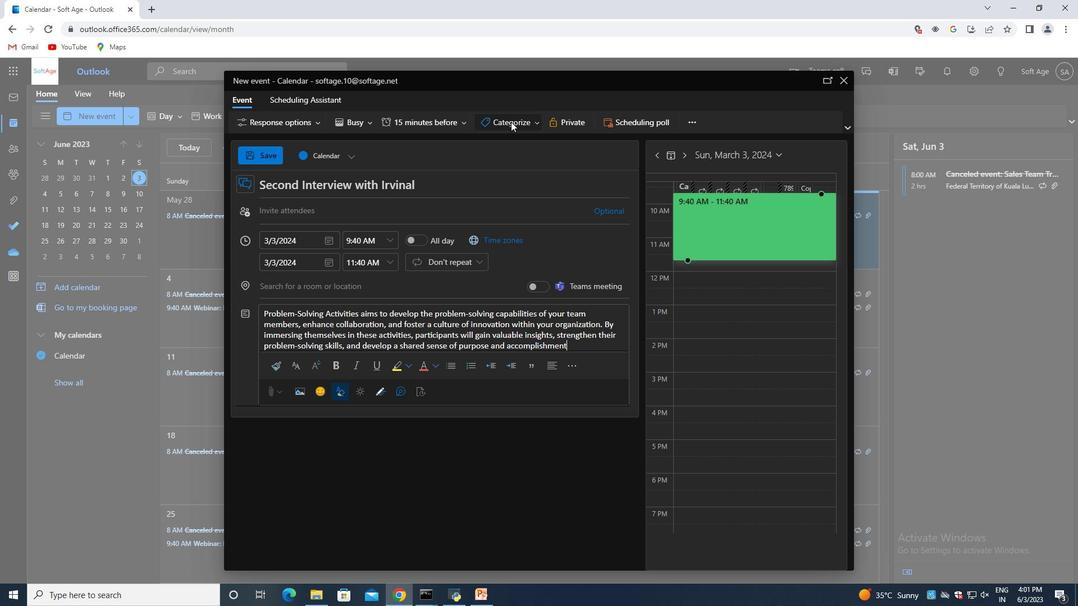 
Action: Mouse pressed left at (512, 118)
Screenshot: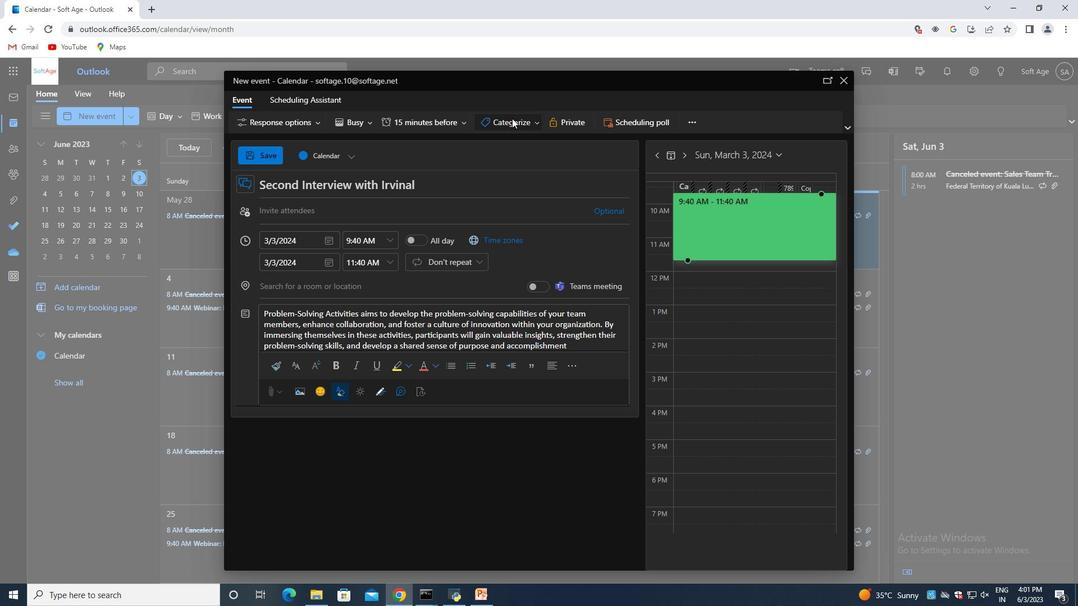 
Action: Mouse moved to (507, 157)
Screenshot: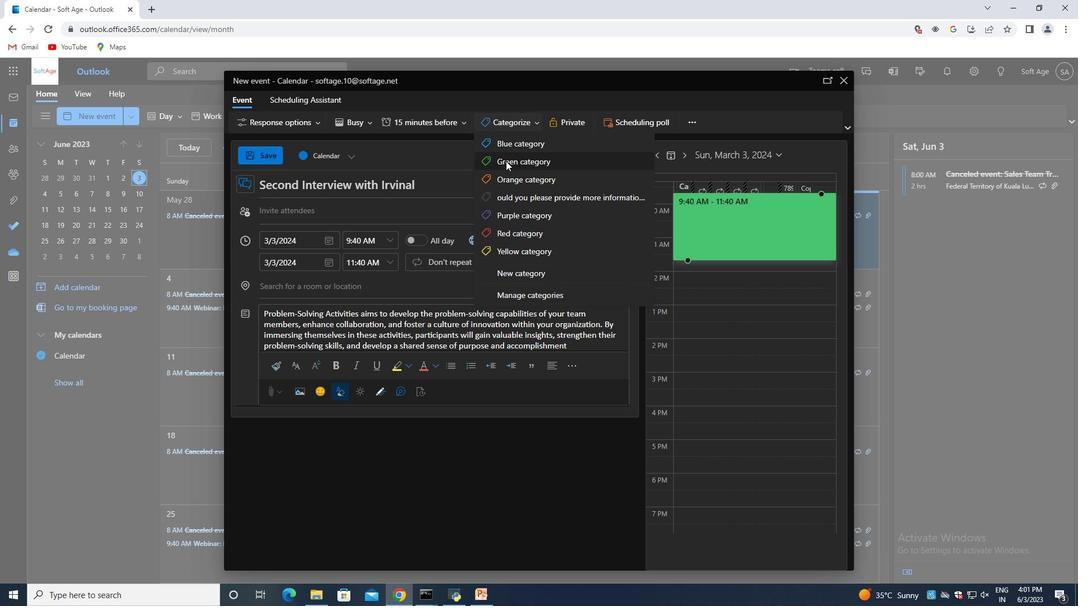 
Action: Mouse pressed left at (507, 157)
Screenshot: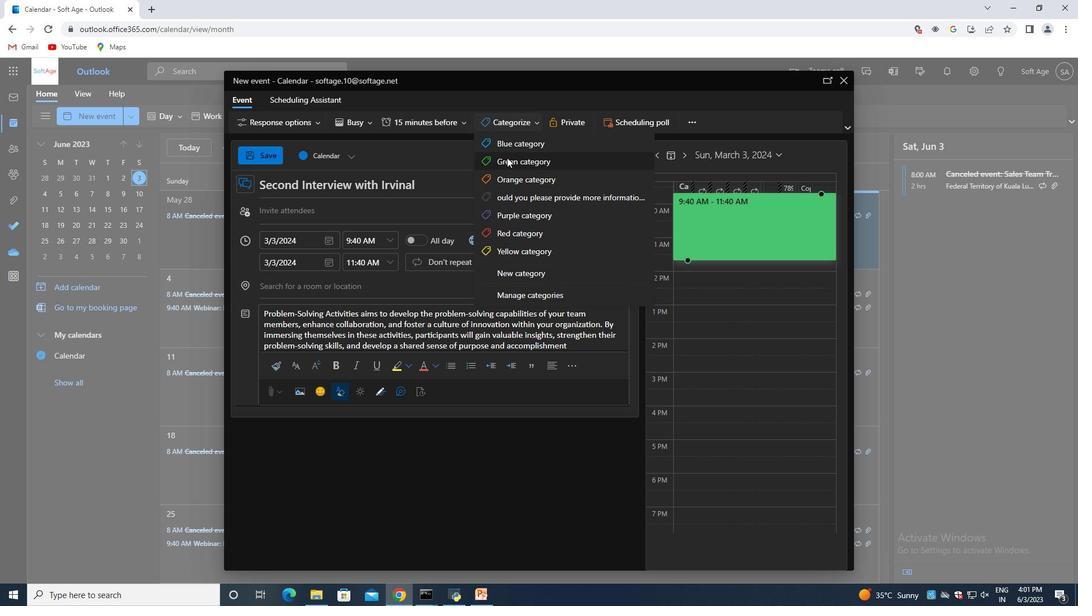 
Action: Mouse moved to (322, 287)
Screenshot: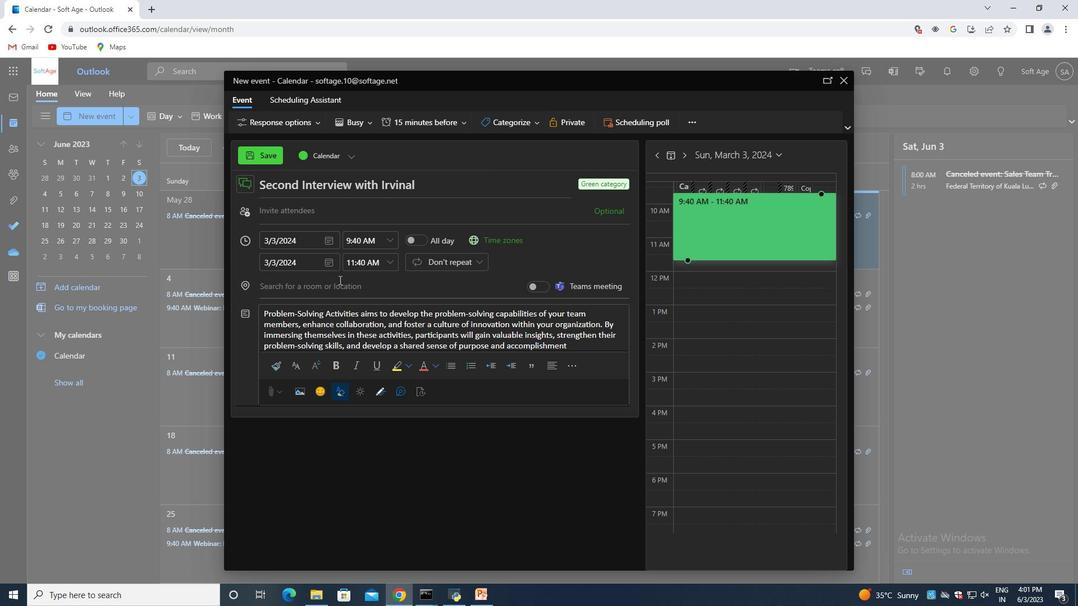 
Action: Mouse pressed left at (322, 287)
Screenshot: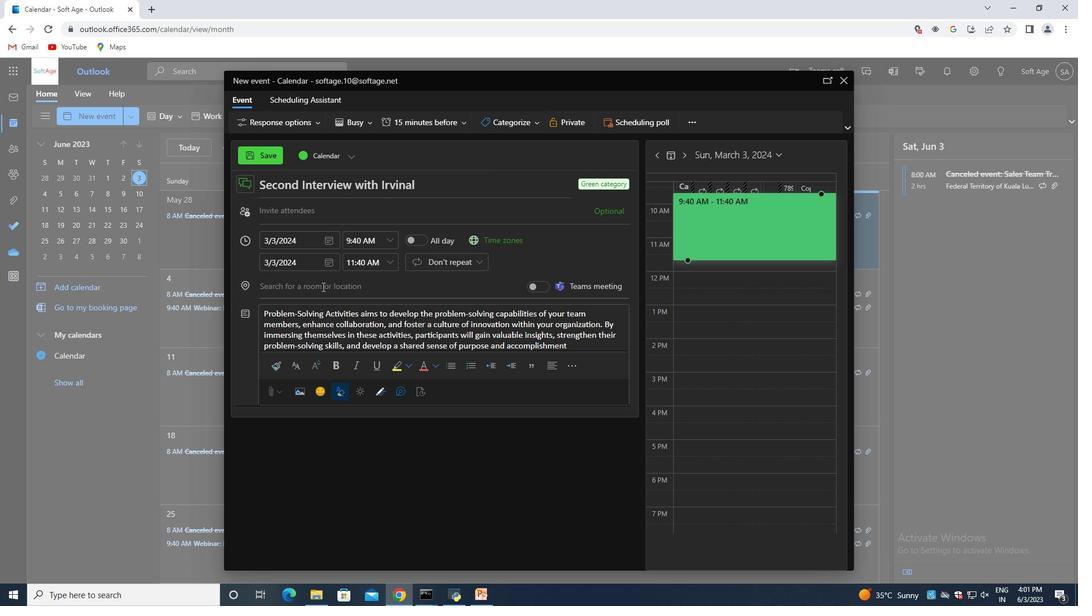
Action: Key pressed 123<Key.space><Key.shift>Santorini<Key.space><Key.shift>Beaches,<Key.space><Key.shift>Santorini,<Key.space><Key.shift>Greece
Screenshot: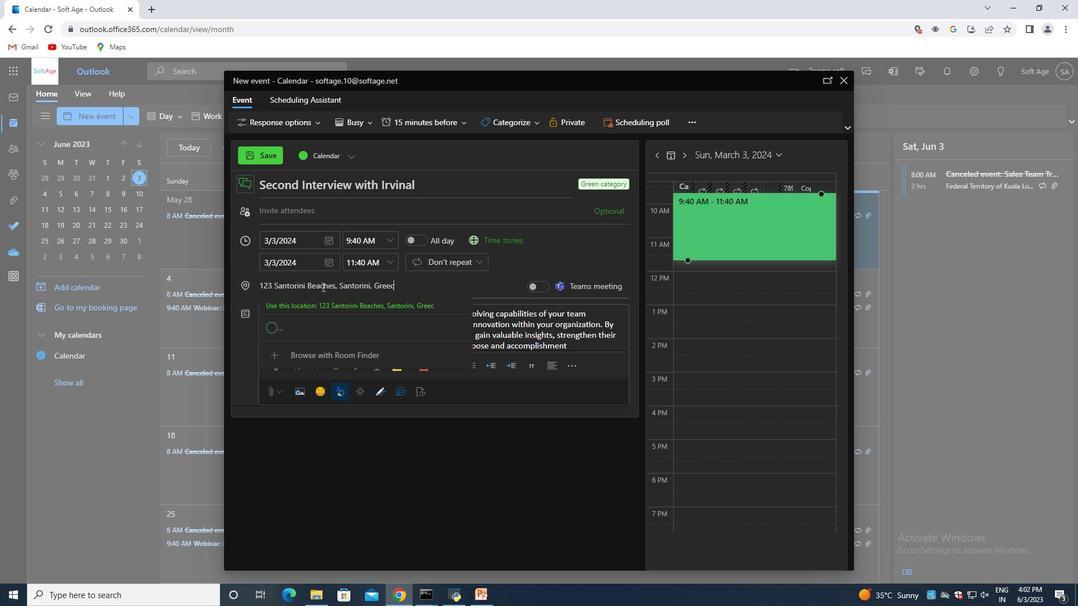 
Action: Mouse moved to (352, 305)
Screenshot: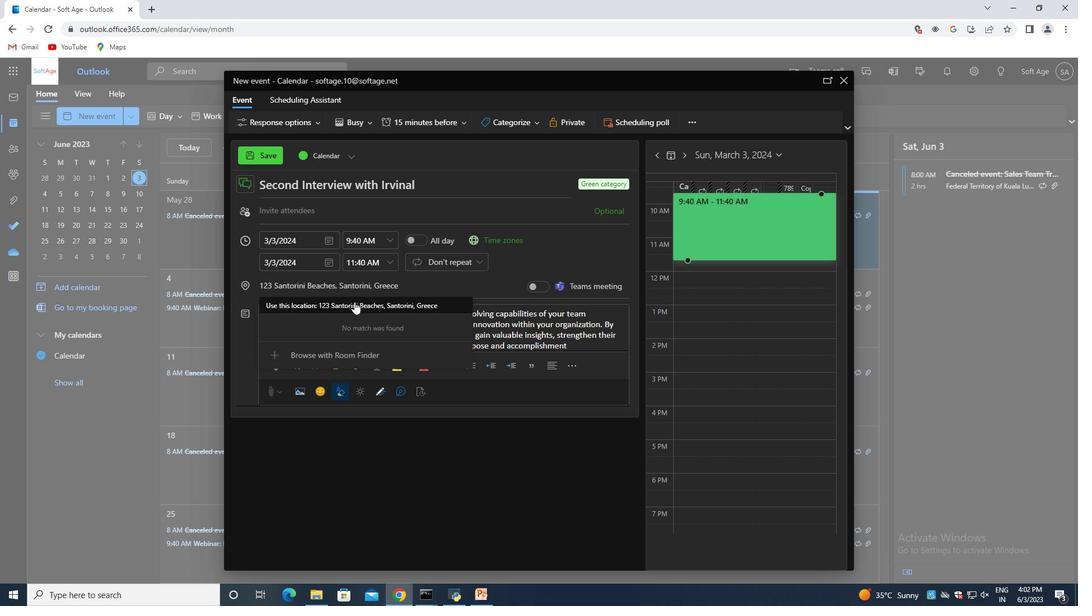 
Action: Mouse pressed left at (352, 305)
Screenshot: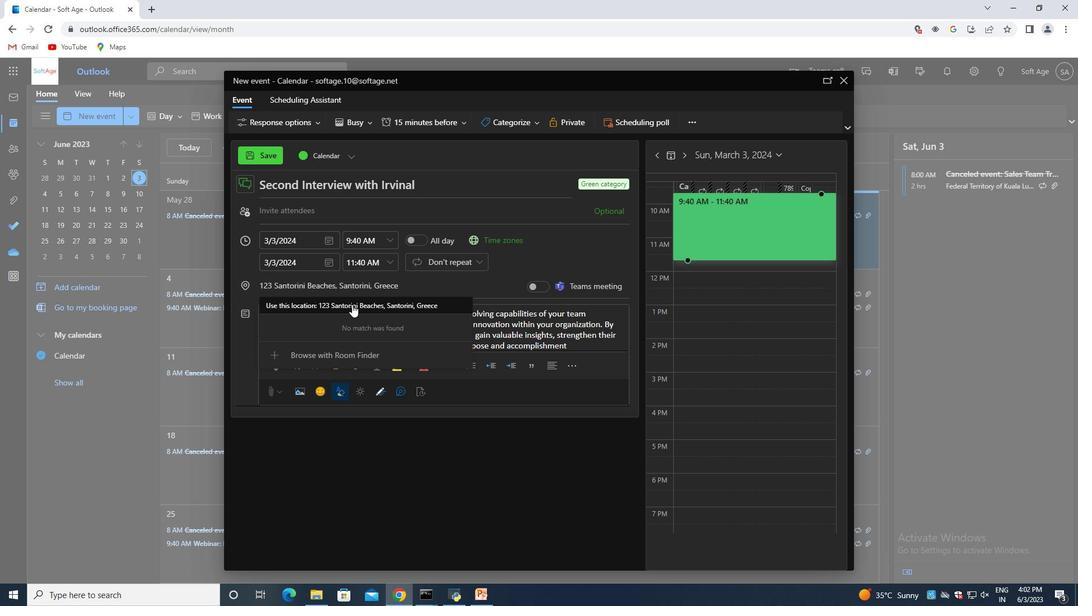 
Action: Mouse moved to (300, 215)
Screenshot: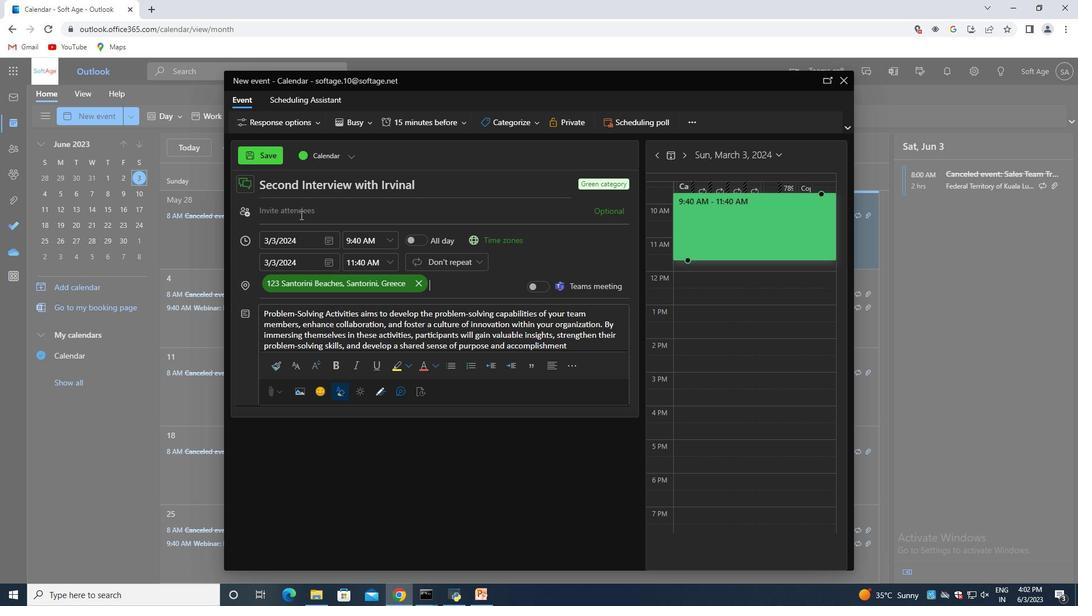 
Action: Mouse pressed left at (300, 215)
Screenshot: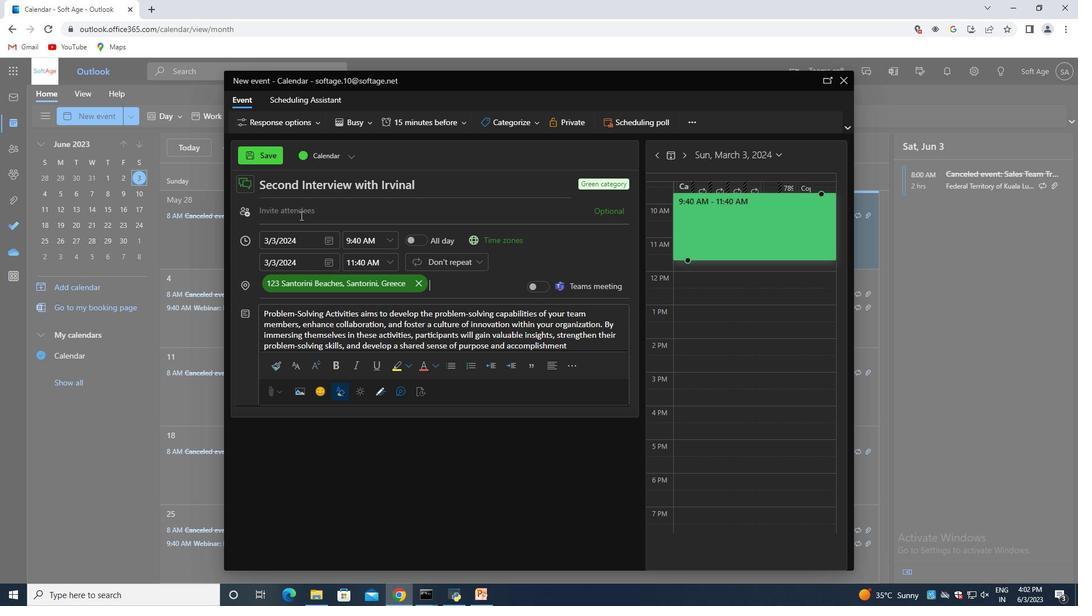 
Action: Key pressed softage.8<Key.shift>@softage.net<Key.enter>softa<Key.caps_lock>GE<Key.backspace><Key.backspace><Key.caps_lock>ge.9<Key.shift>@softage.net
Screenshot: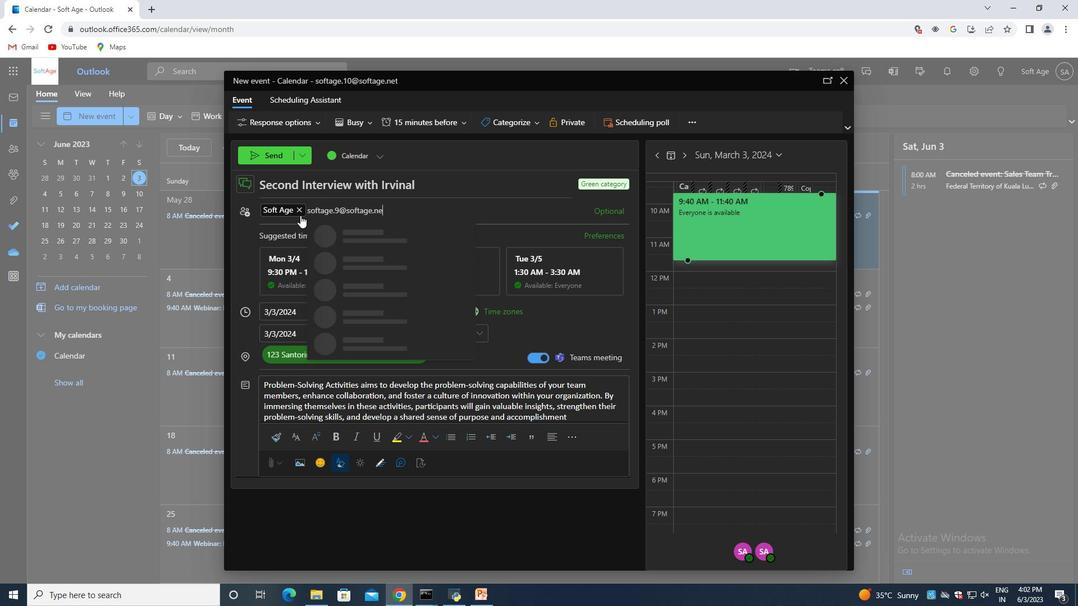 
Action: Mouse moved to (397, 230)
Screenshot: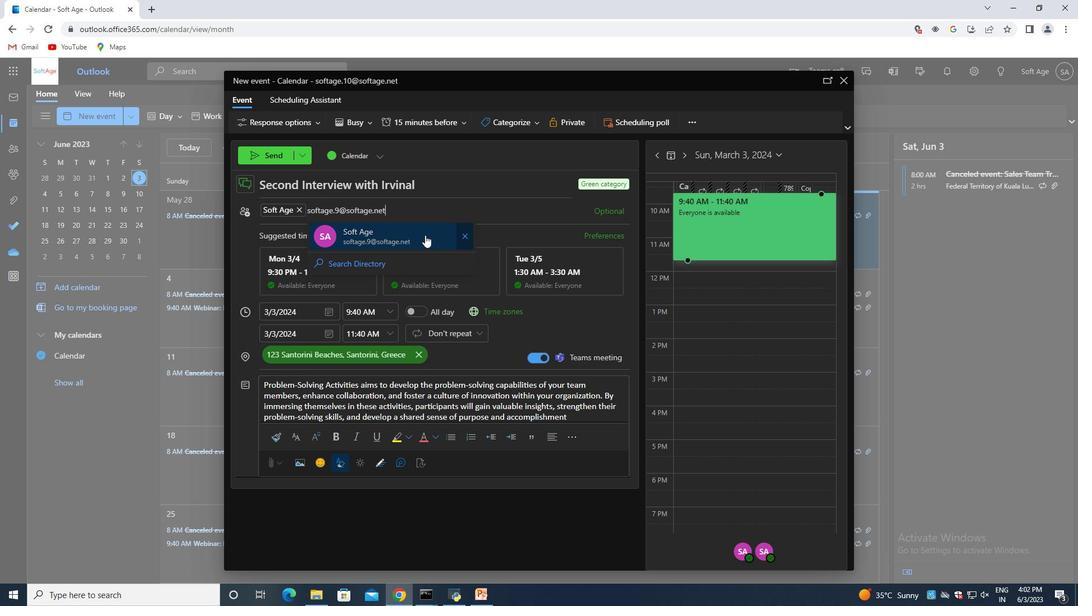 
Action: Mouse pressed left at (397, 230)
Screenshot: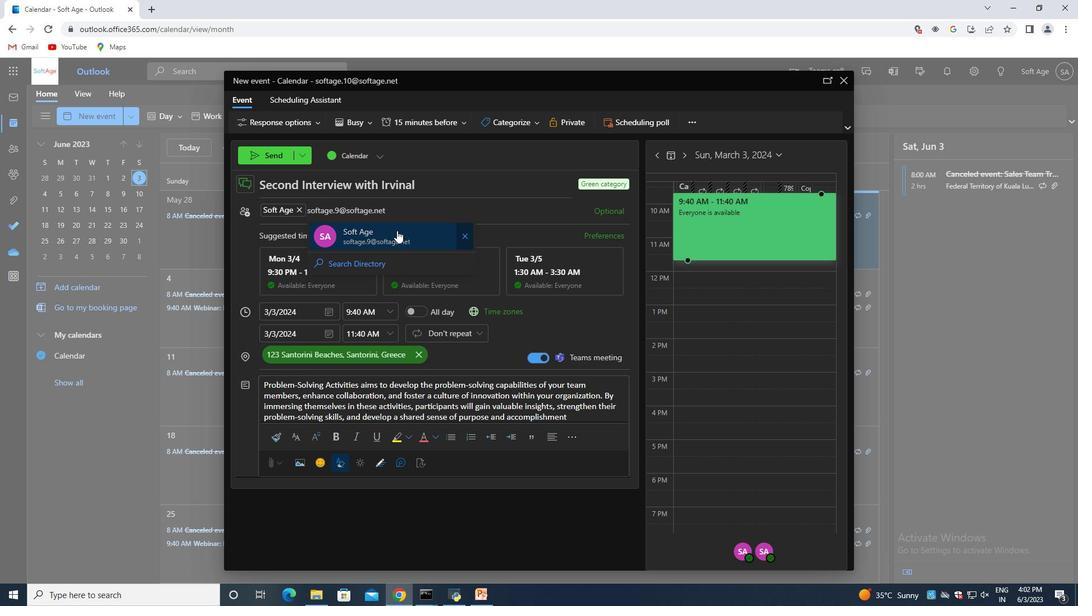 
Action: Mouse moved to (423, 125)
Screenshot: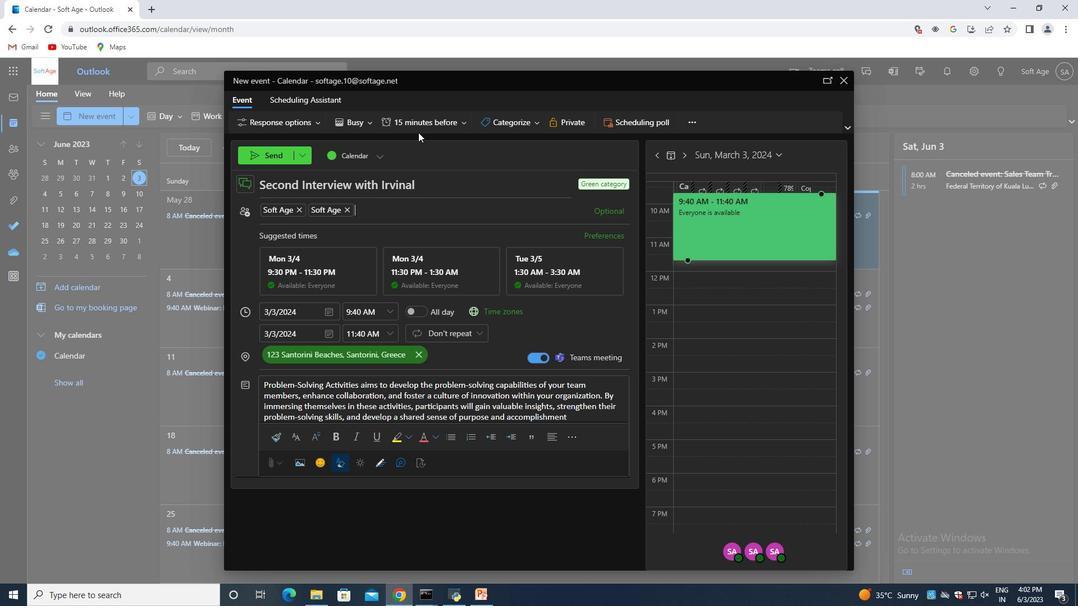 
Action: Mouse pressed left at (423, 125)
Screenshot: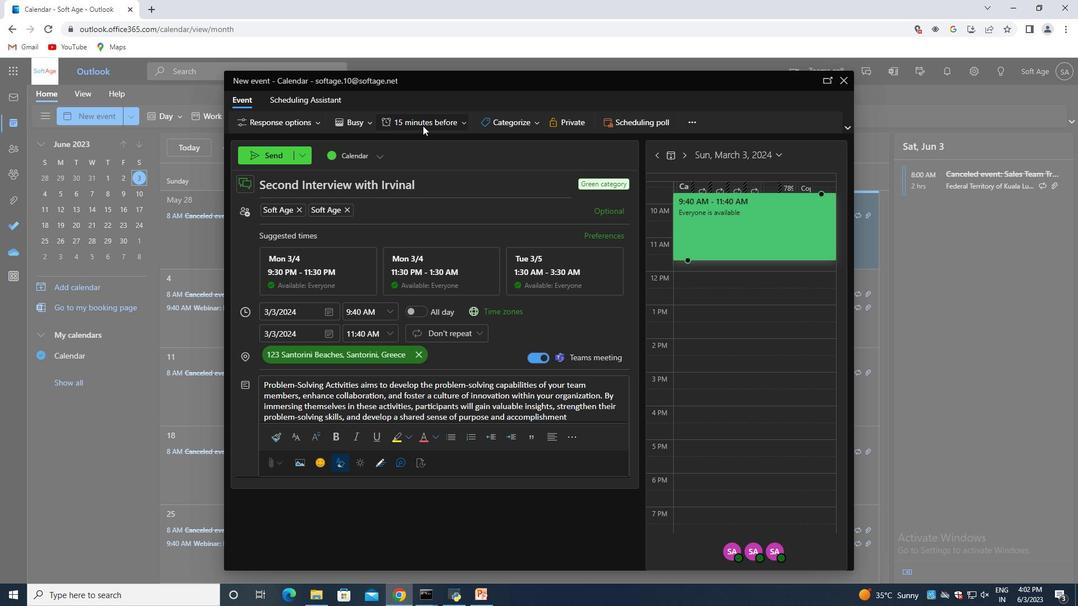 
Action: Mouse moved to (424, 241)
Screenshot: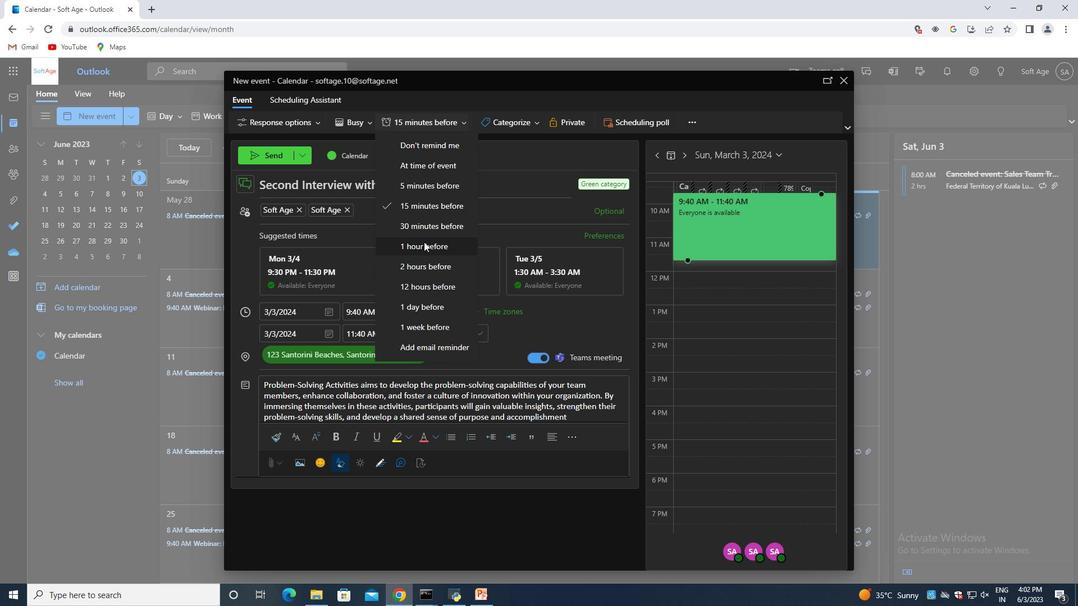 
Action: Mouse pressed left at (424, 241)
Screenshot: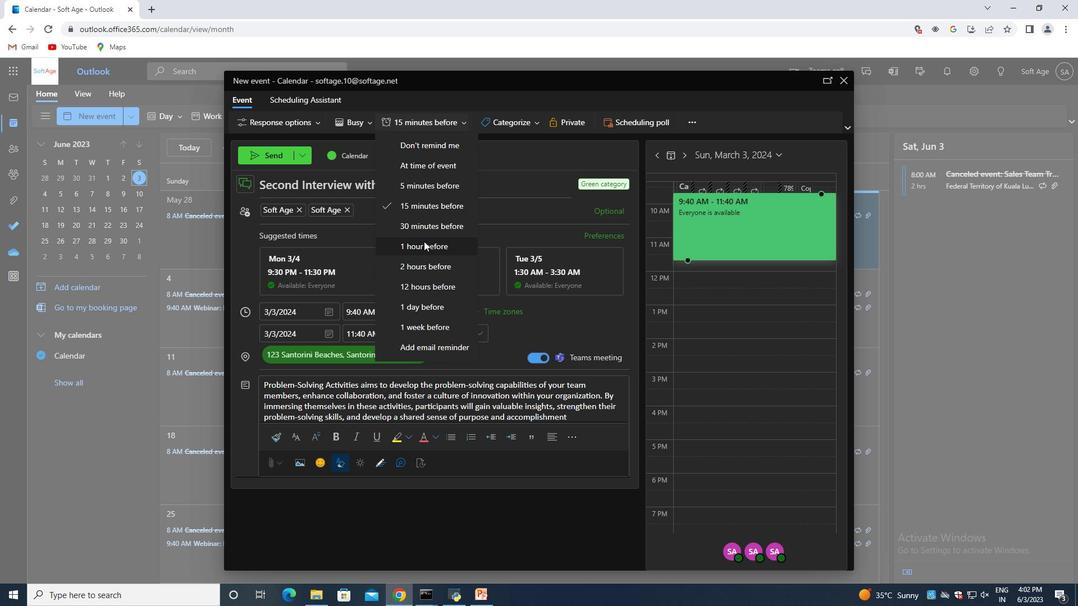 
Action: Mouse moved to (266, 159)
Screenshot: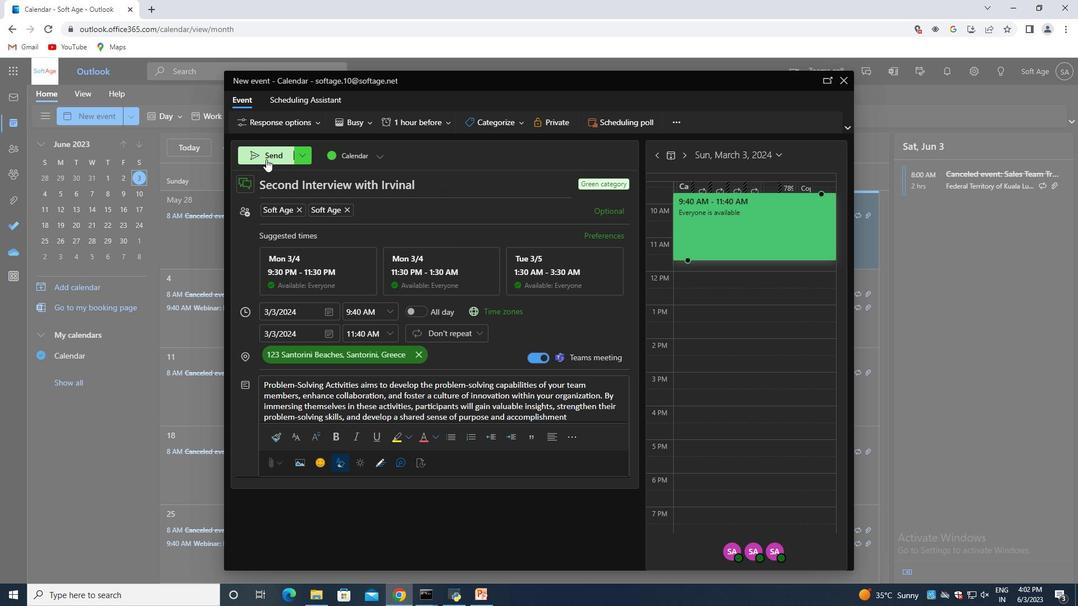 
Action: Mouse pressed left at (266, 159)
Screenshot: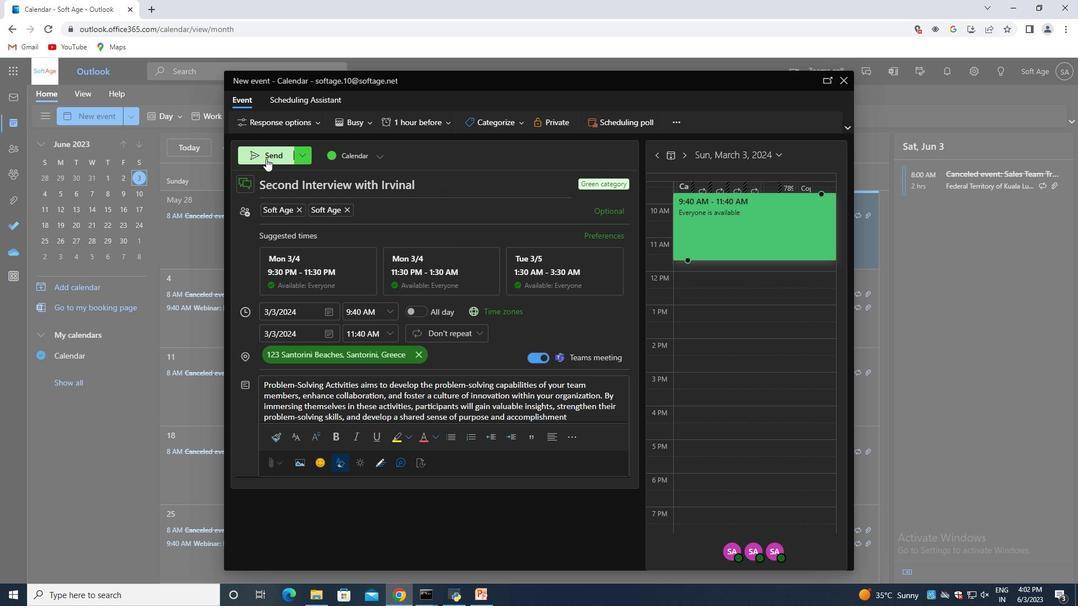 
